 Task: nan
Action: Mouse moved to (430, 557)
Screenshot: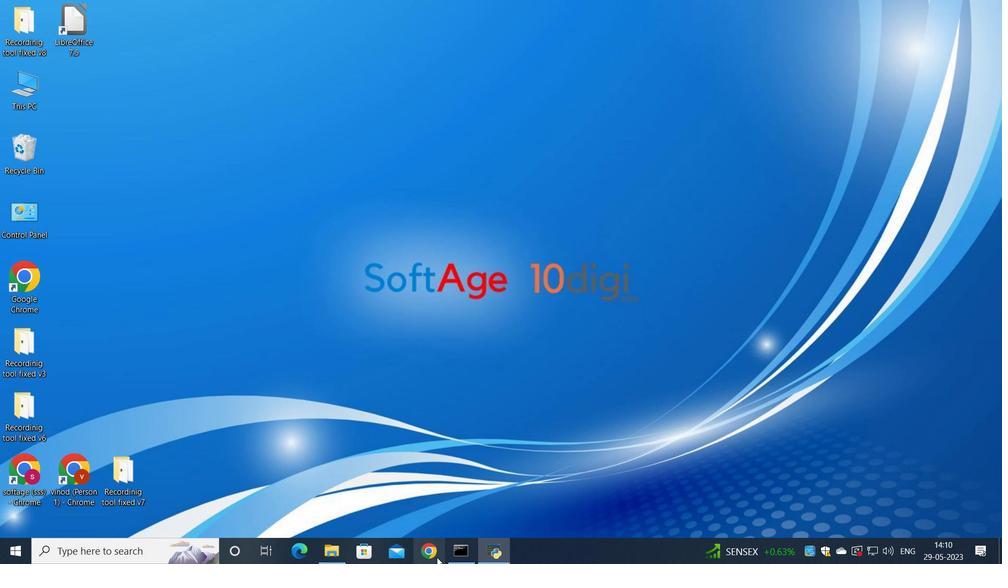 
Action: Mouse pressed left at (430, 557)
Screenshot: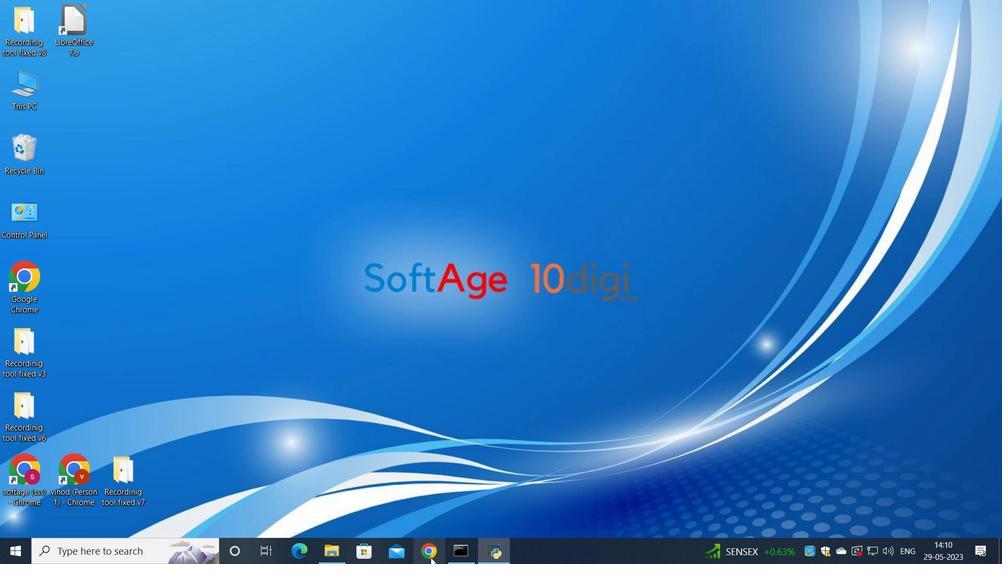 
Action: Mouse moved to (441, 308)
Screenshot: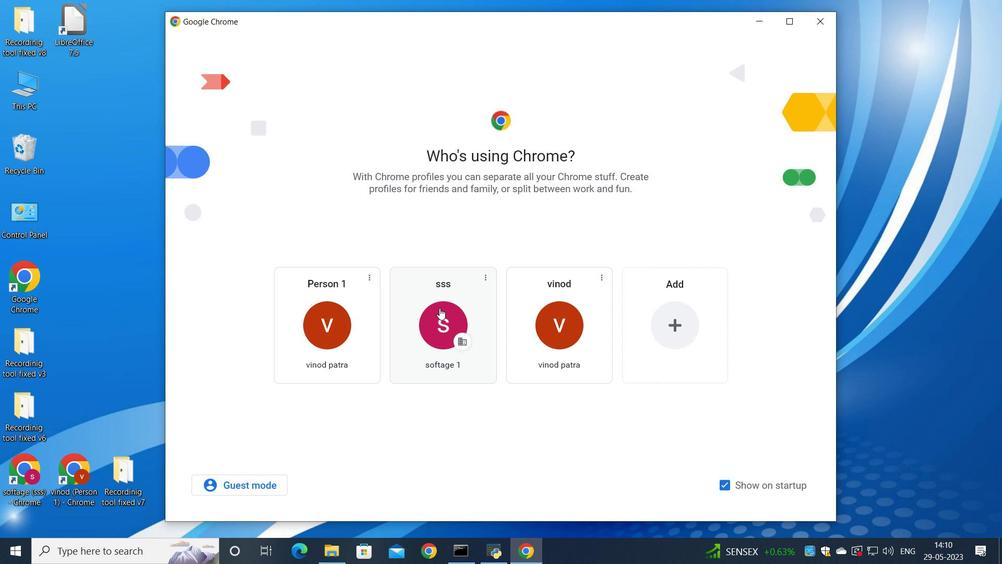 
Action: Mouse pressed left at (441, 308)
Screenshot: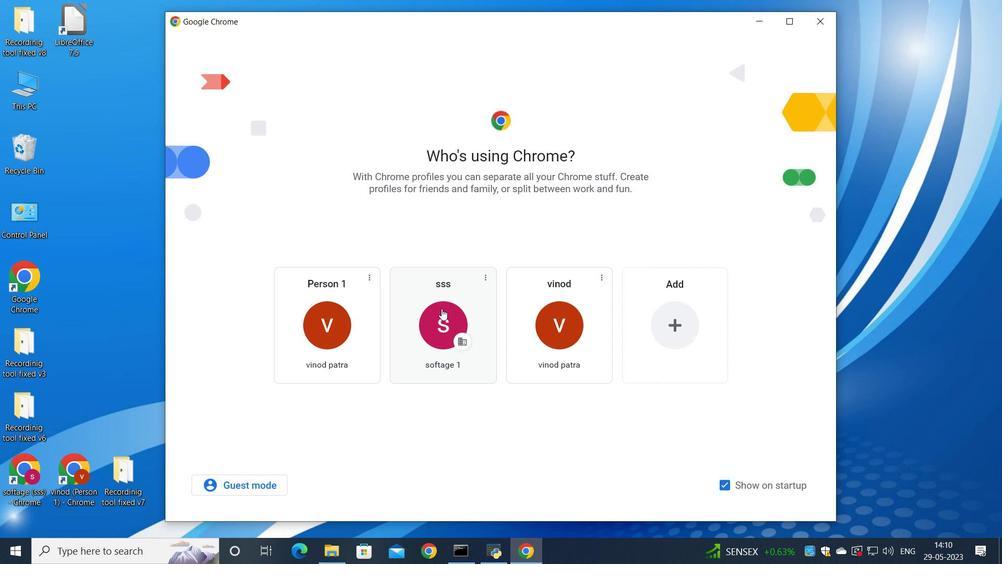 
Action: Mouse moved to (879, 68)
Screenshot: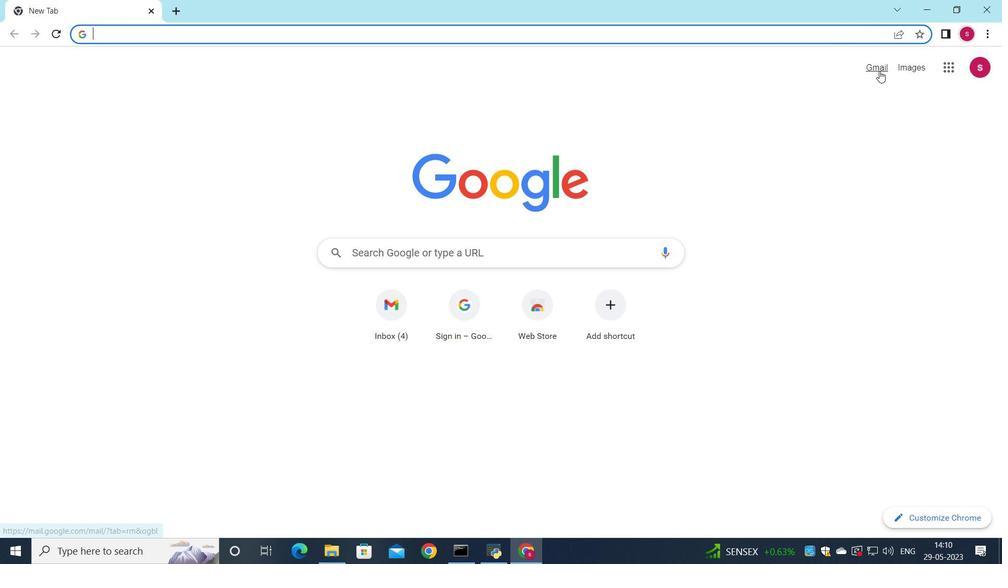 
Action: Mouse pressed left at (879, 68)
Screenshot: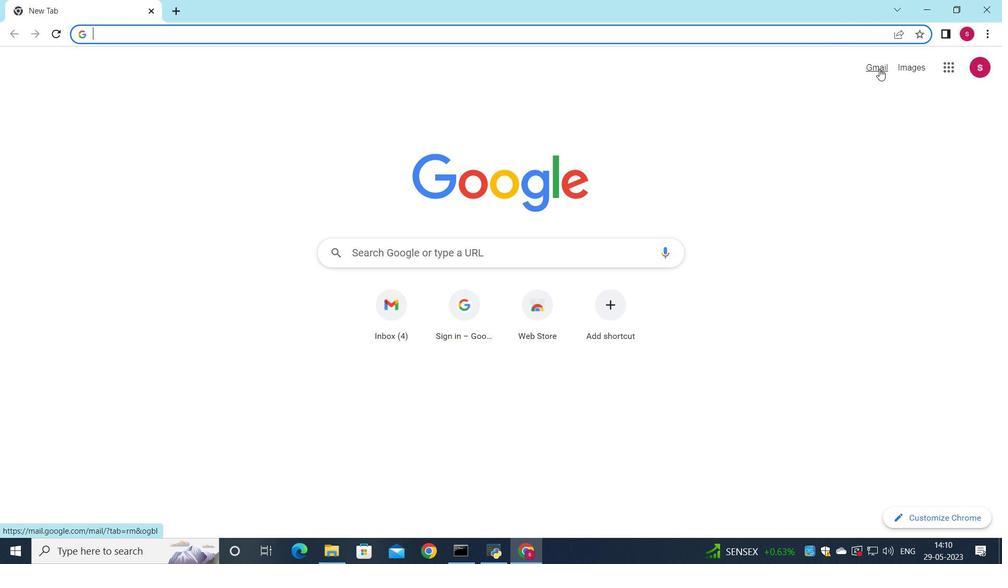 
Action: Mouse moved to (851, 93)
Screenshot: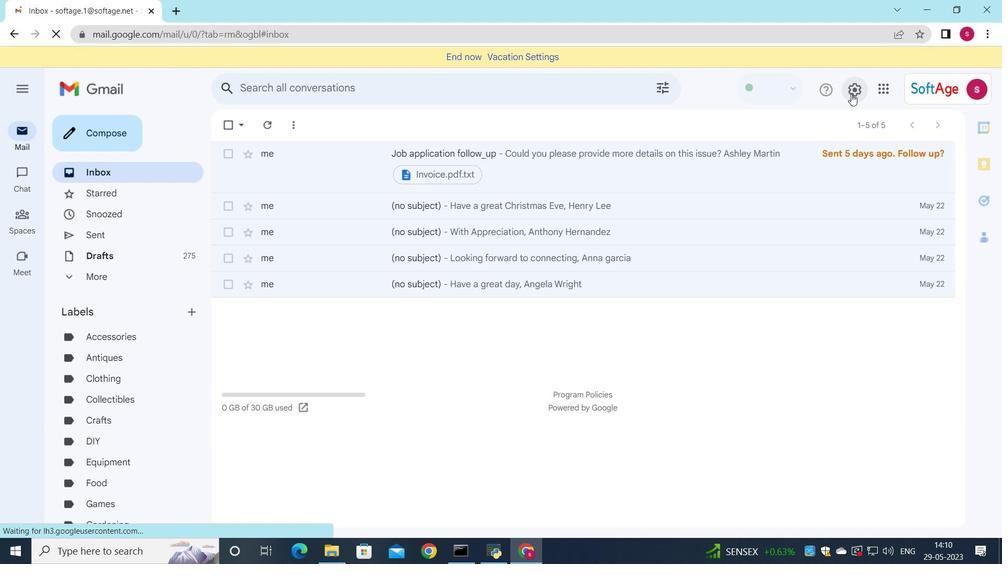 
Action: Mouse pressed left at (851, 93)
Screenshot: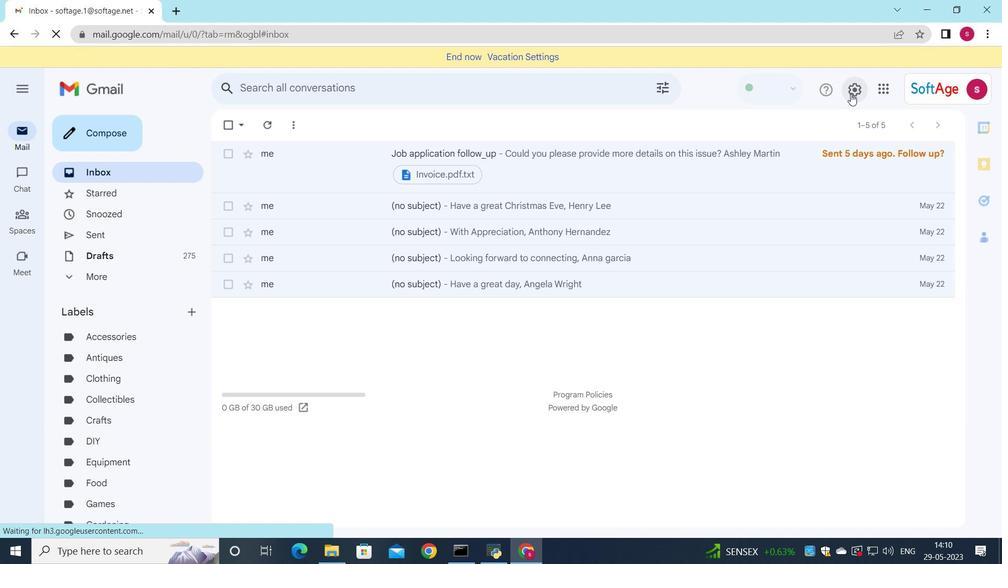 
Action: Mouse moved to (842, 153)
Screenshot: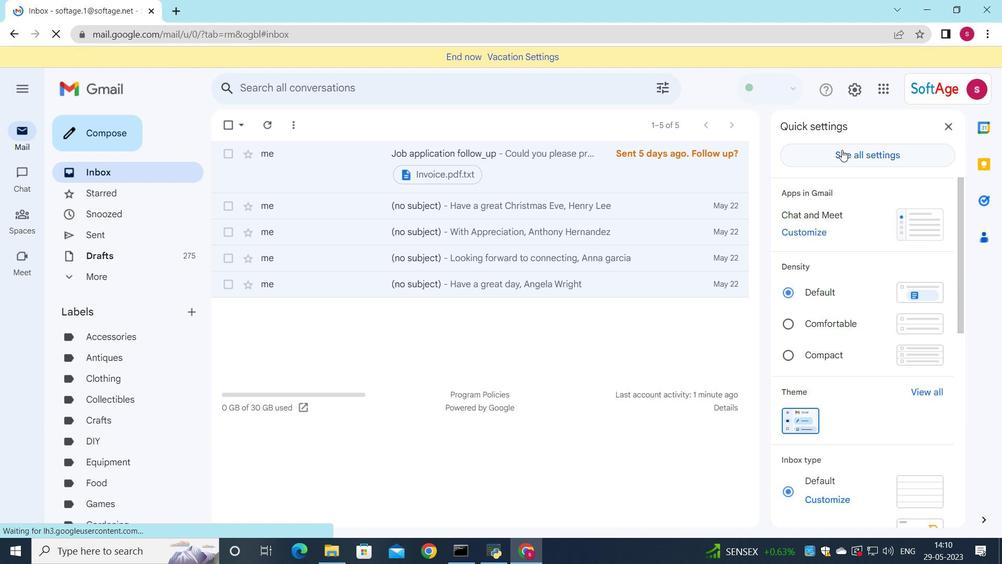 
Action: Mouse pressed left at (842, 153)
Screenshot: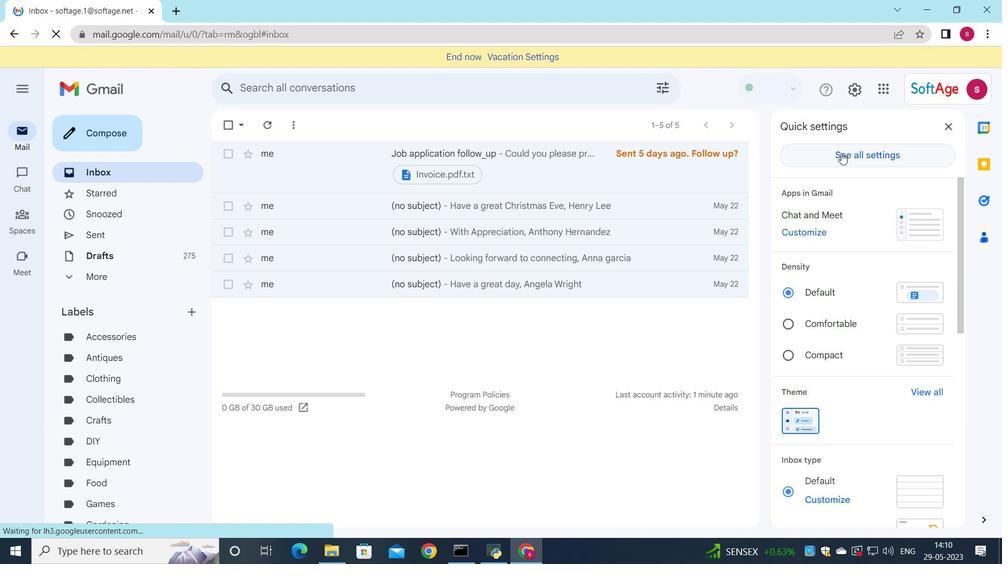 
Action: Mouse moved to (425, 287)
Screenshot: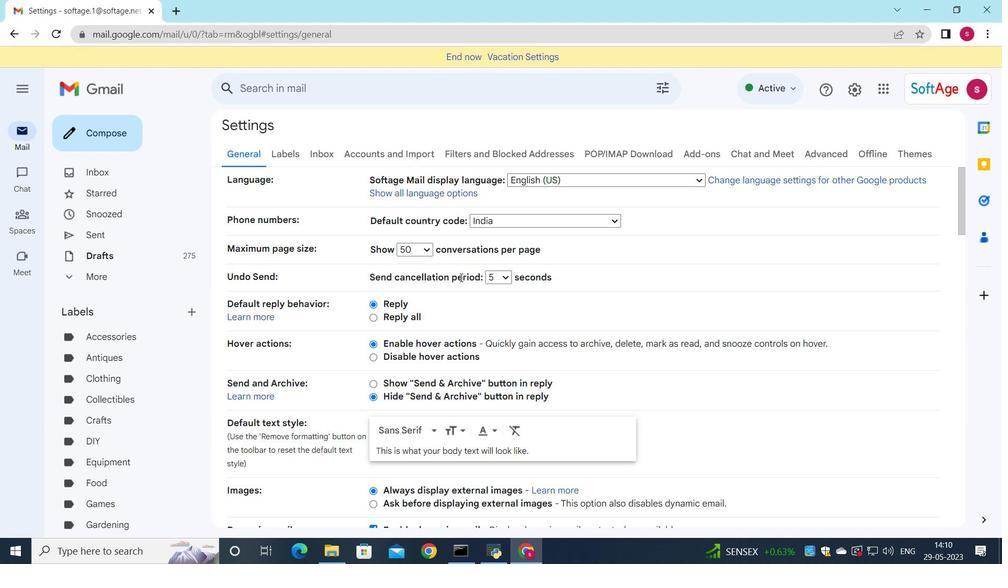 
Action: Mouse scrolled (425, 287) with delta (0, 0)
Screenshot: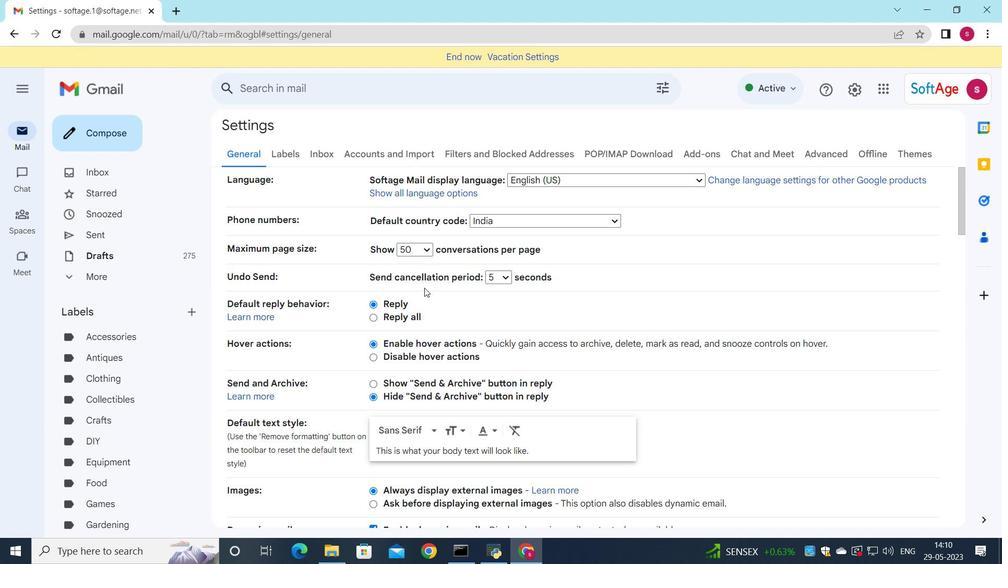 
Action: Mouse scrolled (425, 287) with delta (0, 0)
Screenshot: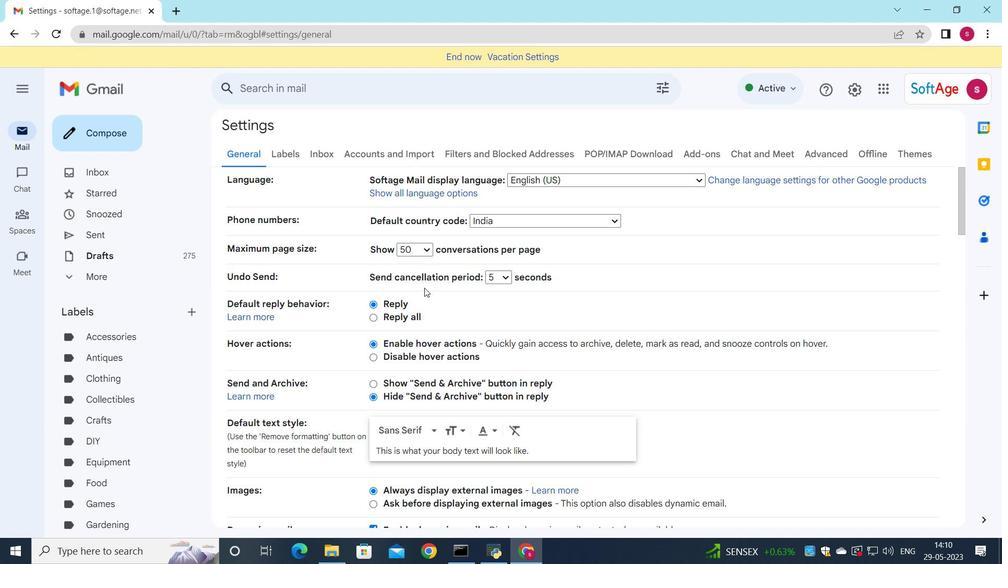 
Action: Mouse scrolled (425, 287) with delta (0, 0)
Screenshot: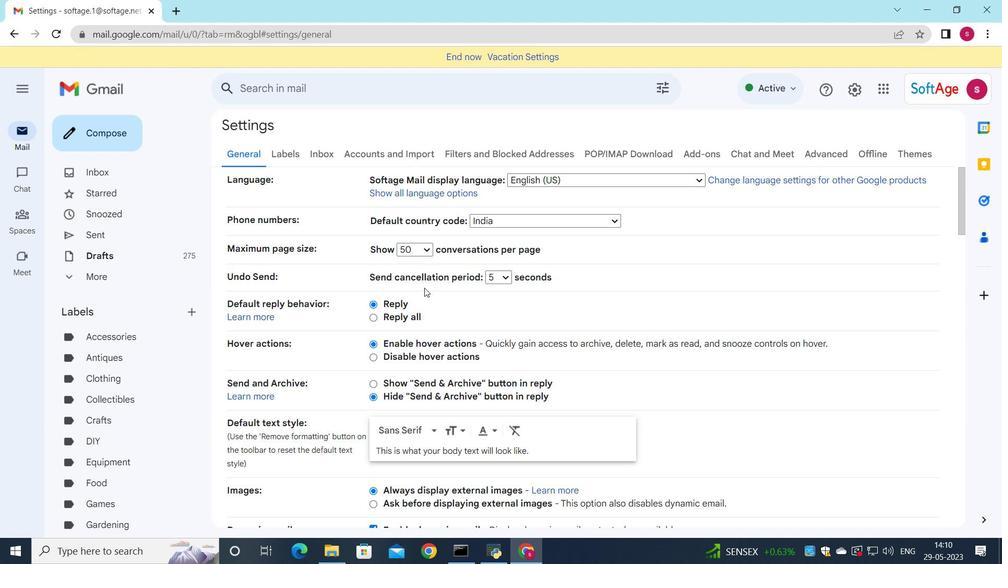 
Action: Mouse scrolled (425, 287) with delta (0, 0)
Screenshot: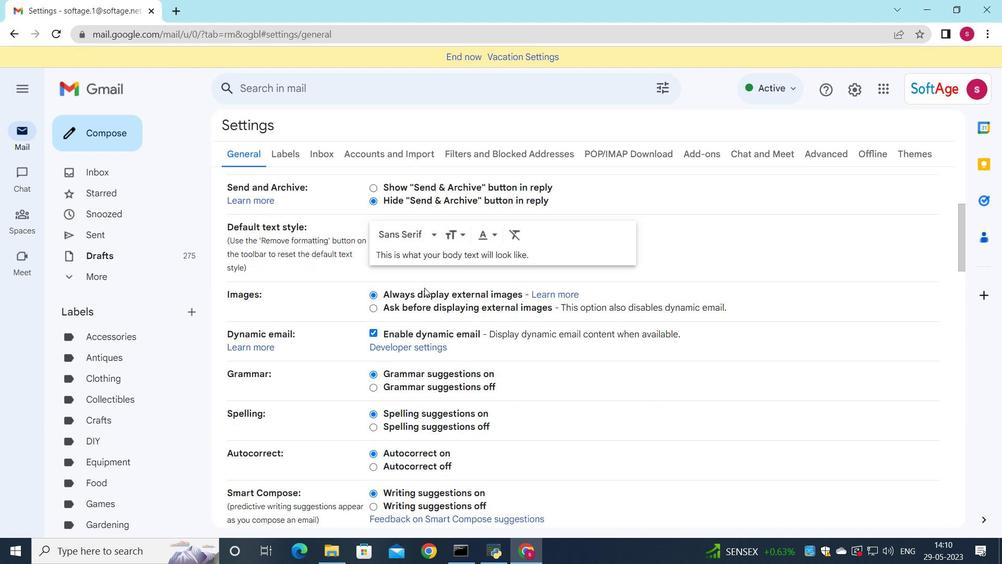 
Action: Mouse scrolled (425, 287) with delta (0, 0)
Screenshot: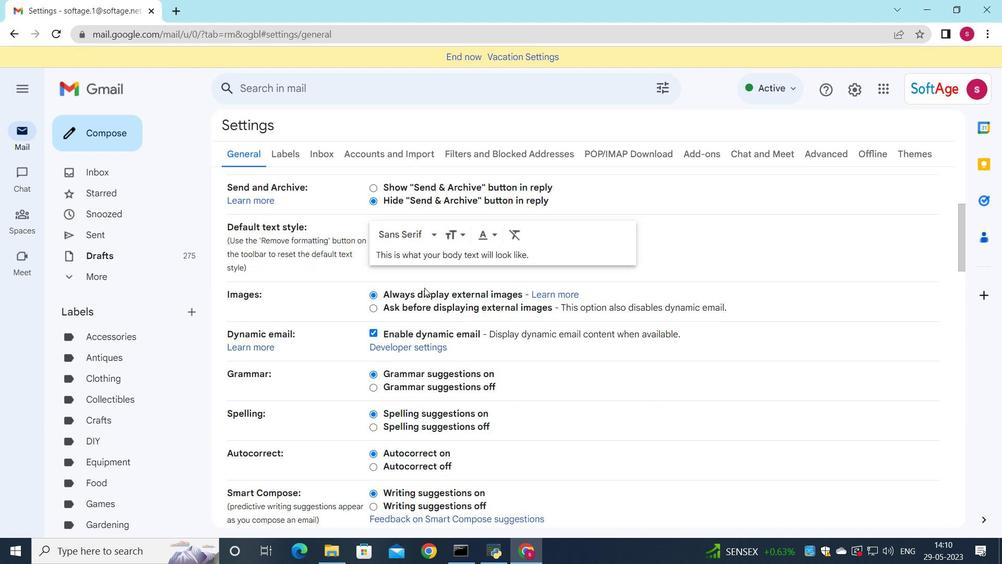 
Action: Mouse scrolled (425, 287) with delta (0, 0)
Screenshot: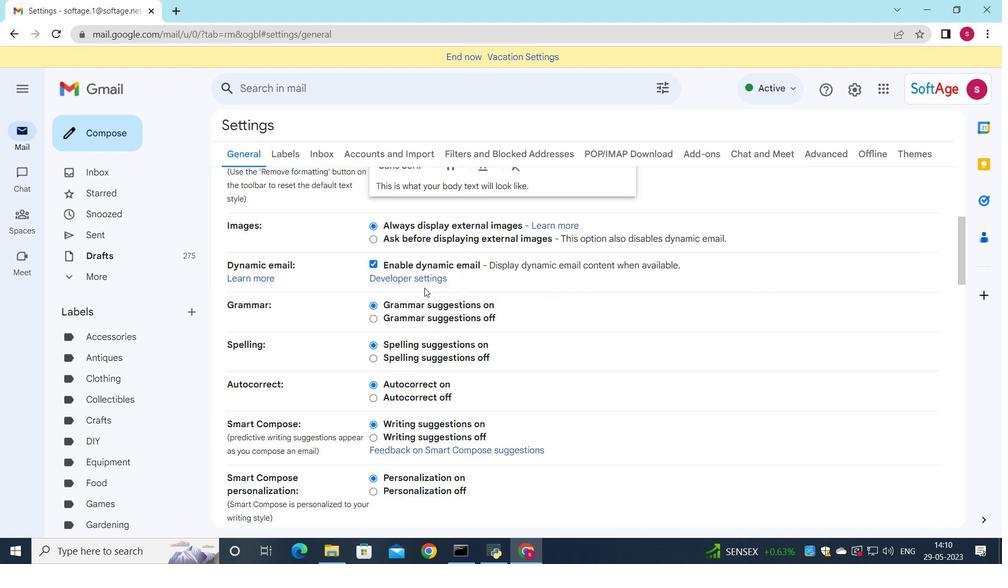 
Action: Mouse scrolled (425, 287) with delta (0, 0)
Screenshot: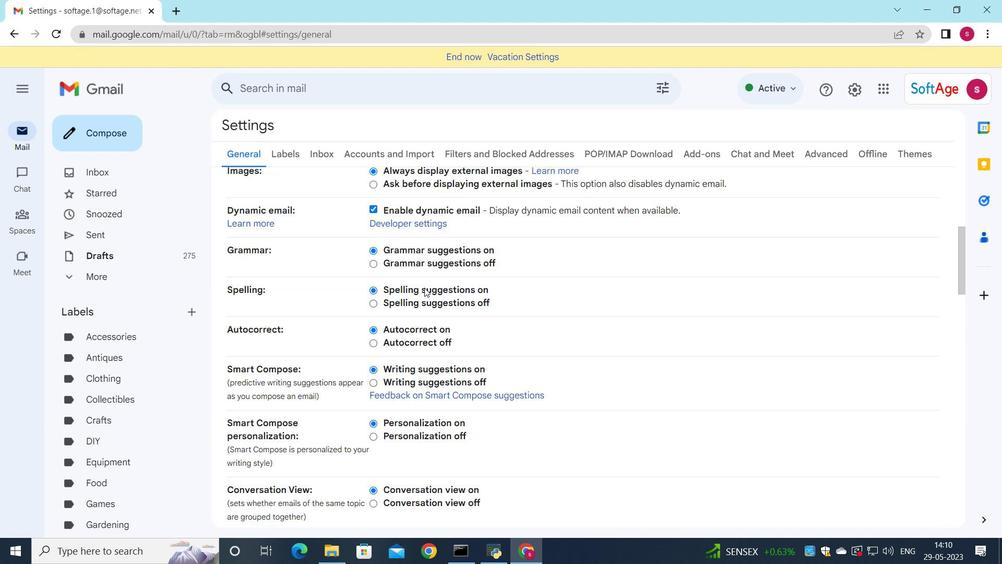 
Action: Mouse scrolled (425, 287) with delta (0, 0)
Screenshot: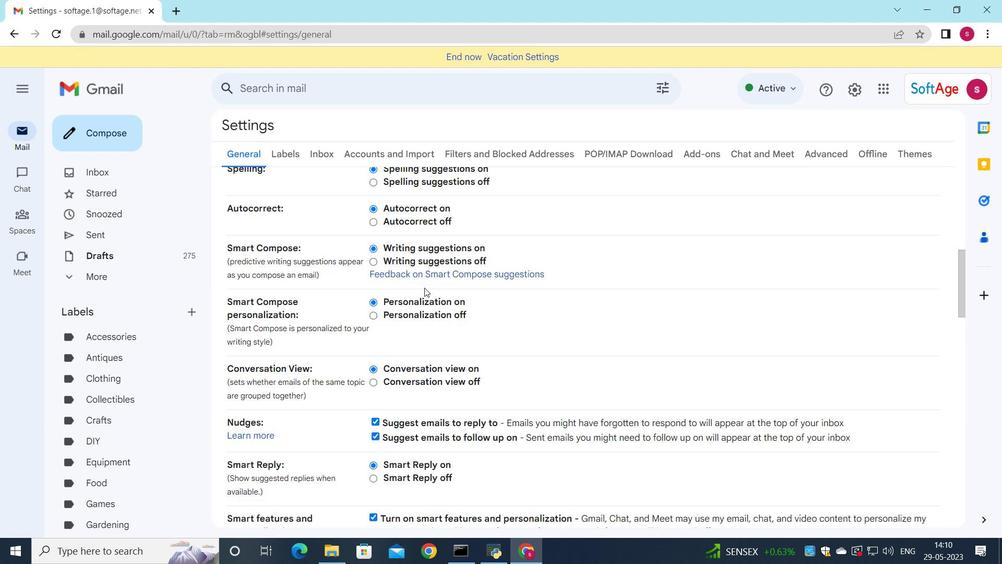 
Action: Mouse scrolled (425, 287) with delta (0, 0)
Screenshot: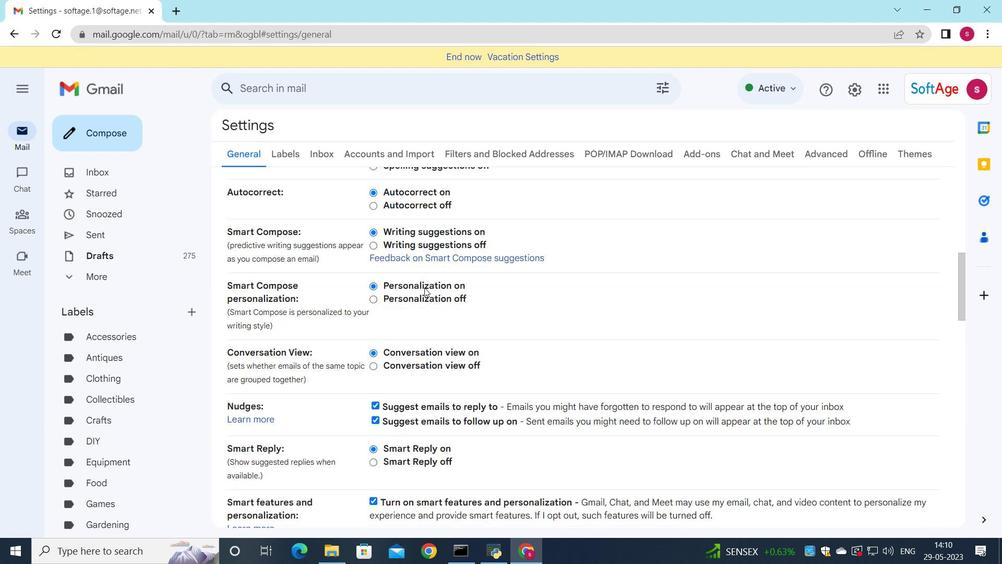
Action: Mouse scrolled (425, 287) with delta (0, 0)
Screenshot: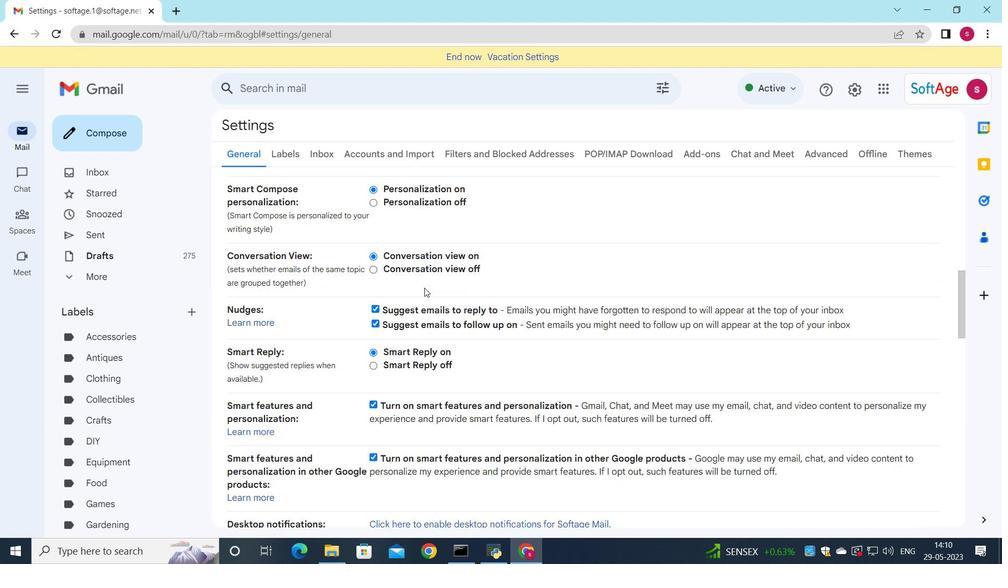 
Action: Mouse scrolled (425, 287) with delta (0, 0)
Screenshot: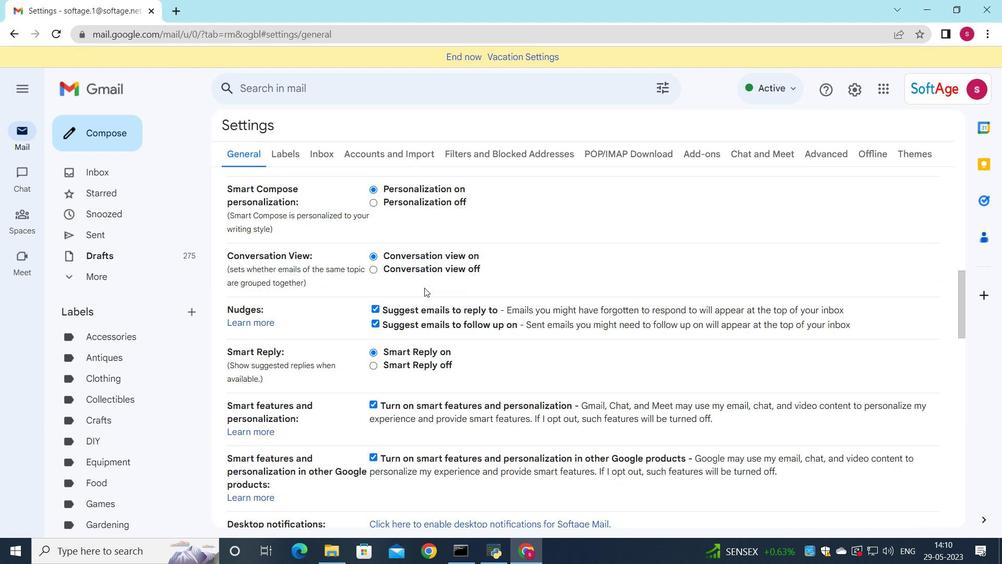 
Action: Mouse scrolled (425, 287) with delta (0, 0)
Screenshot: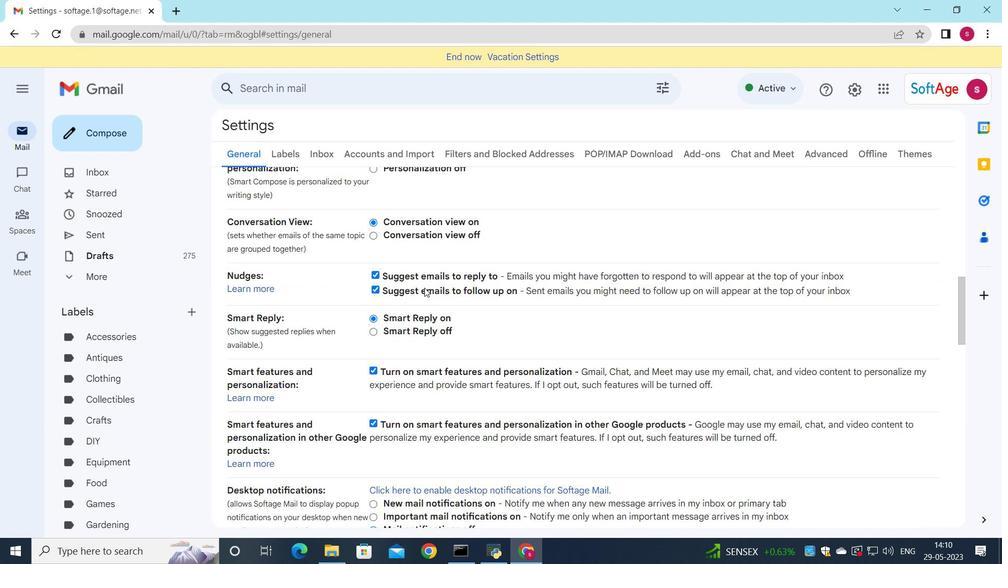 
Action: Mouse scrolled (425, 287) with delta (0, 0)
Screenshot: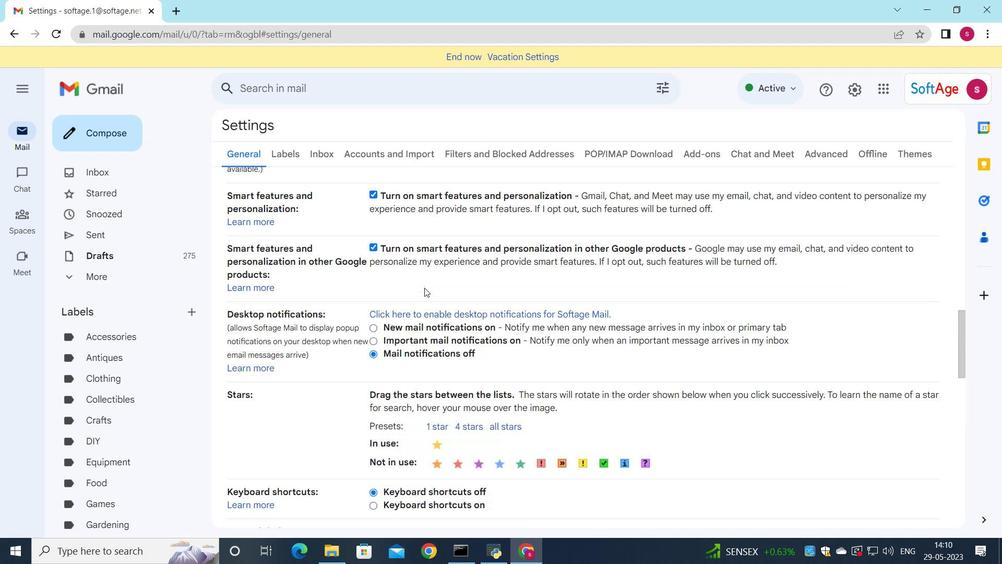 
Action: Mouse scrolled (425, 287) with delta (0, 0)
Screenshot: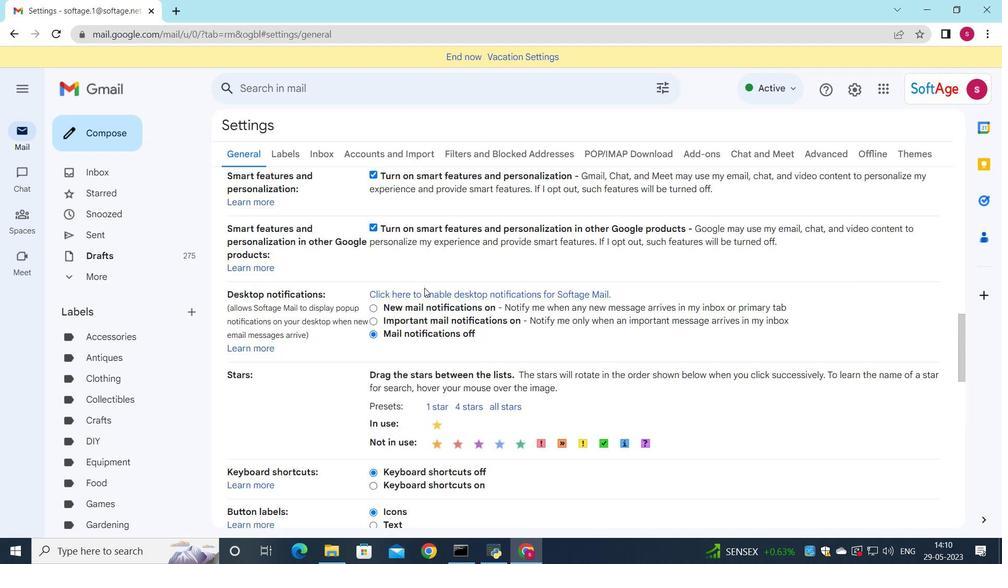 
Action: Mouse scrolled (425, 287) with delta (0, 0)
Screenshot: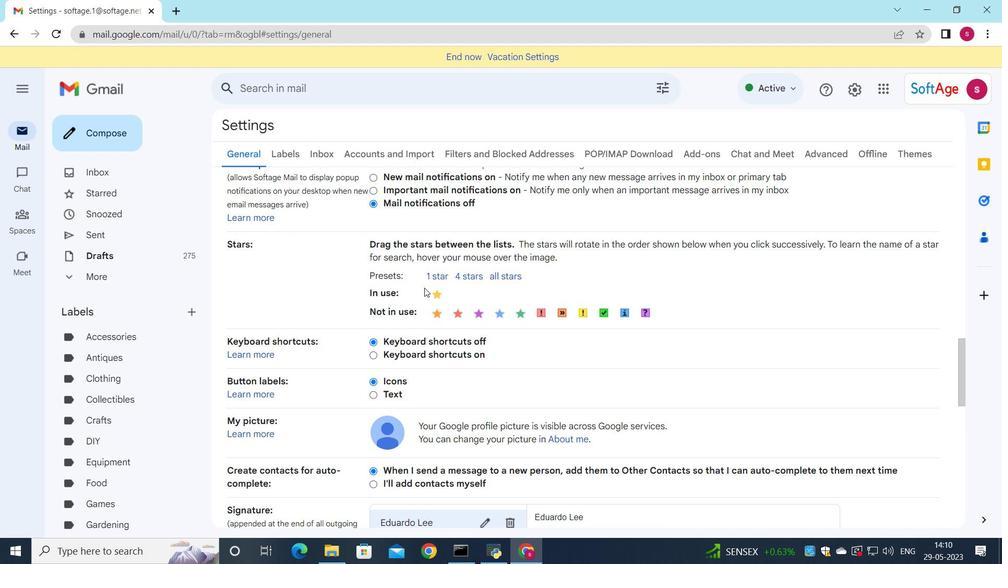 
Action: Mouse scrolled (425, 287) with delta (0, 0)
Screenshot: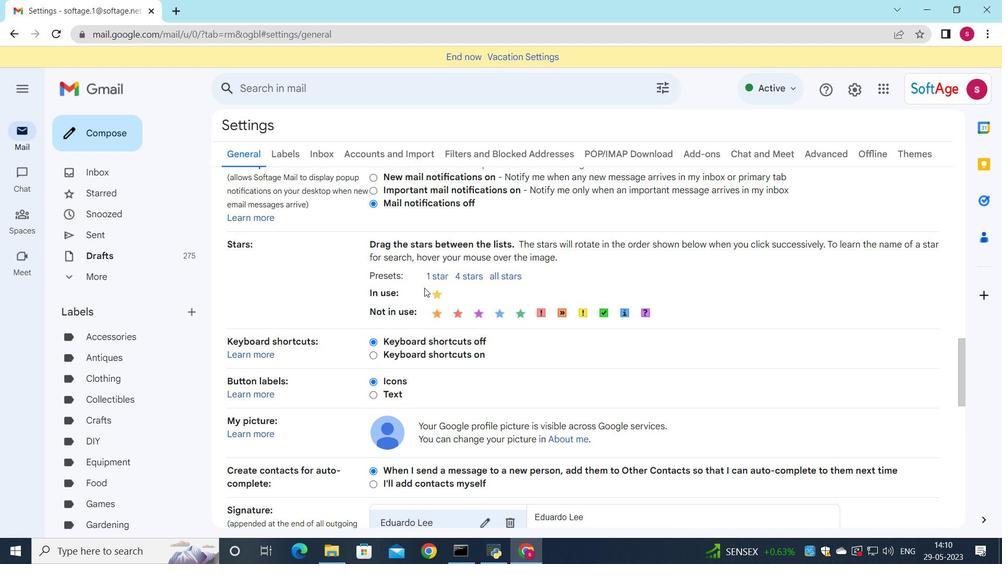 
Action: Mouse scrolled (425, 287) with delta (0, 0)
Screenshot: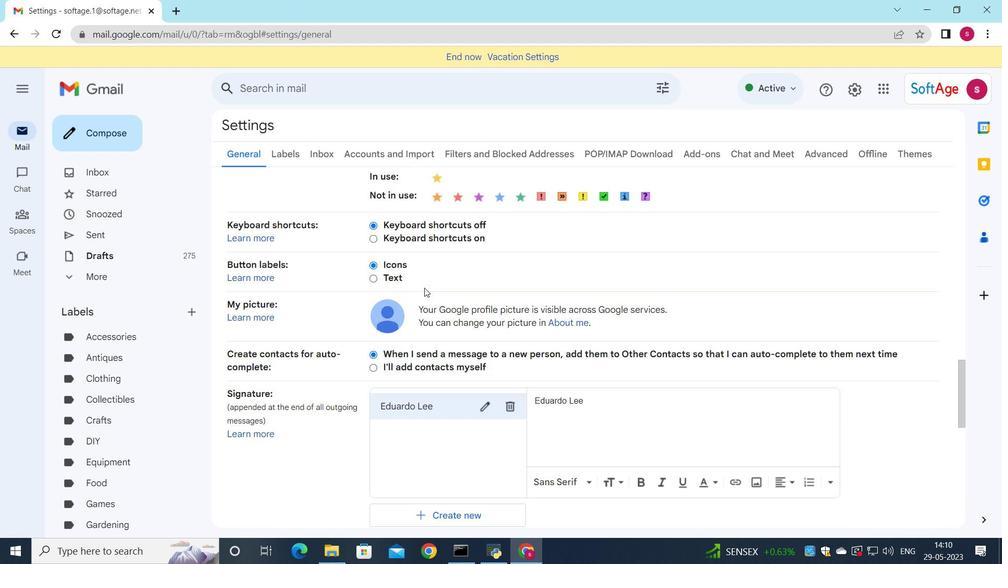 
Action: Mouse scrolled (425, 287) with delta (0, 0)
Screenshot: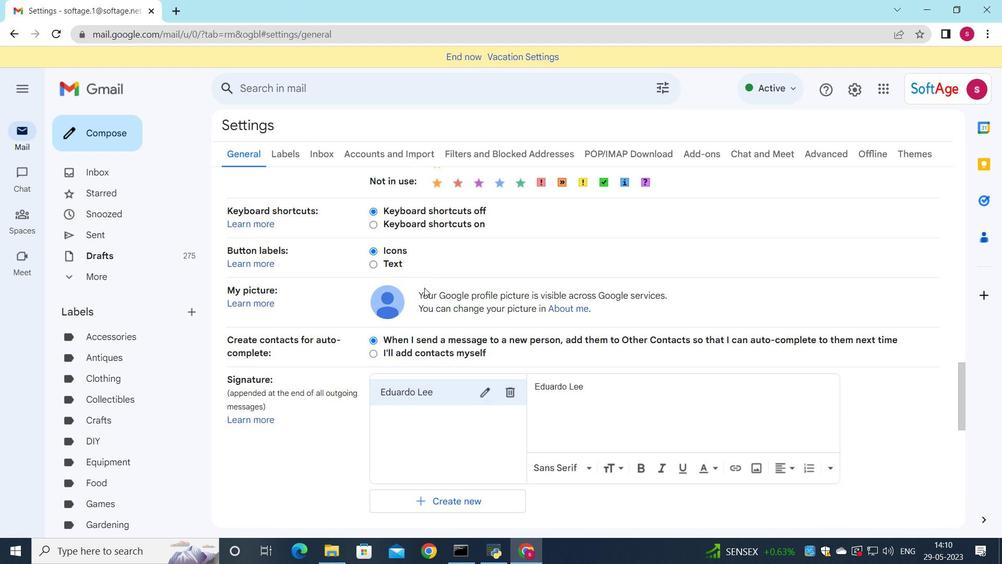 
Action: Mouse scrolled (425, 287) with delta (0, 0)
Screenshot: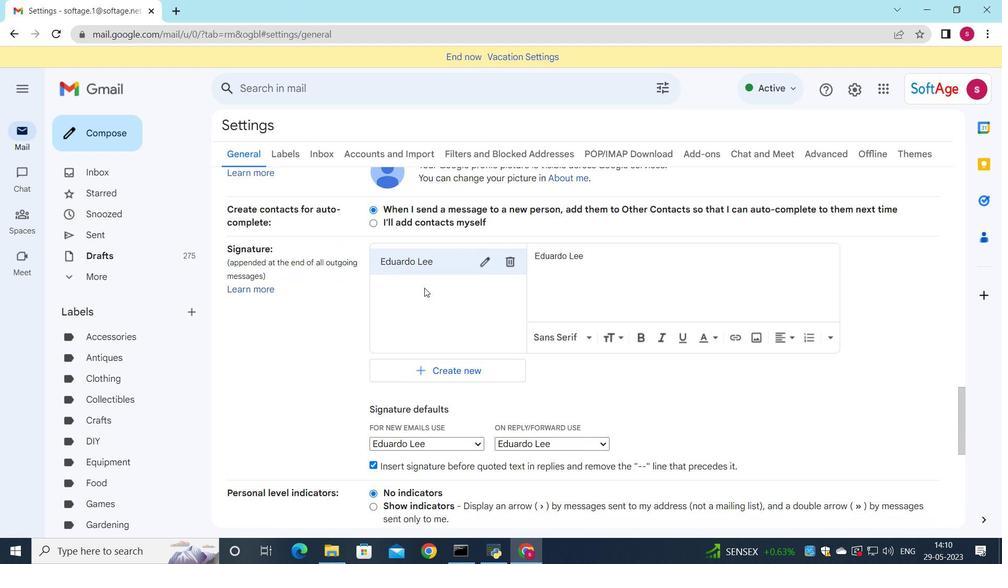 
Action: Mouse moved to (512, 187)
Screenshot: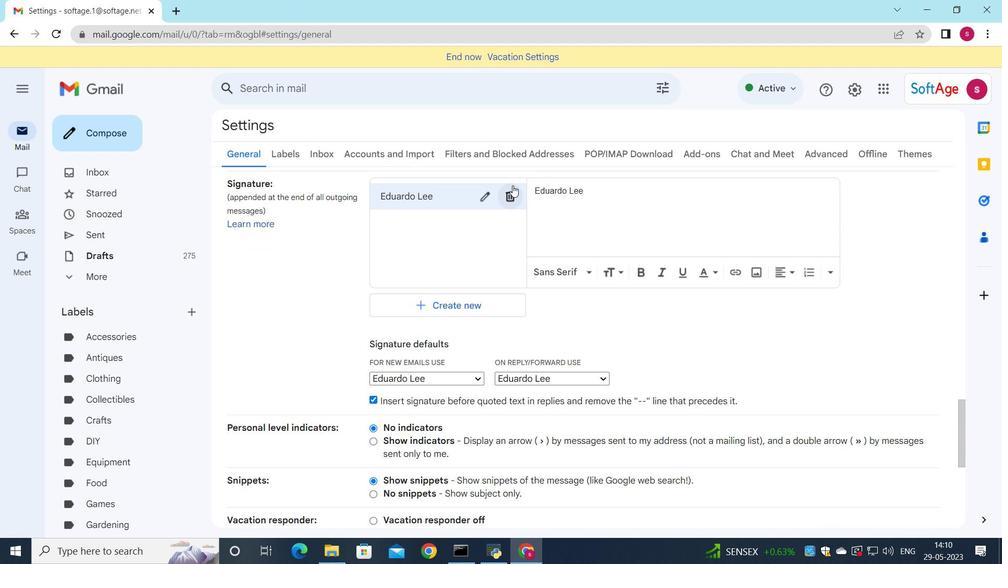 
Action: Mouse pressed left at (512, 187)
Screenshot: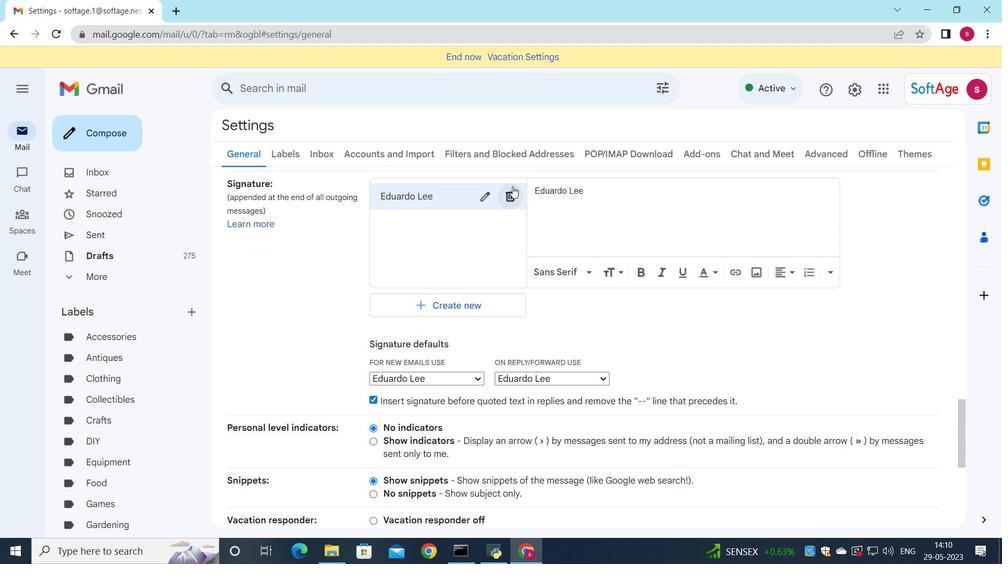 
Action: Mouse moved to (603, 317)
Screenshot: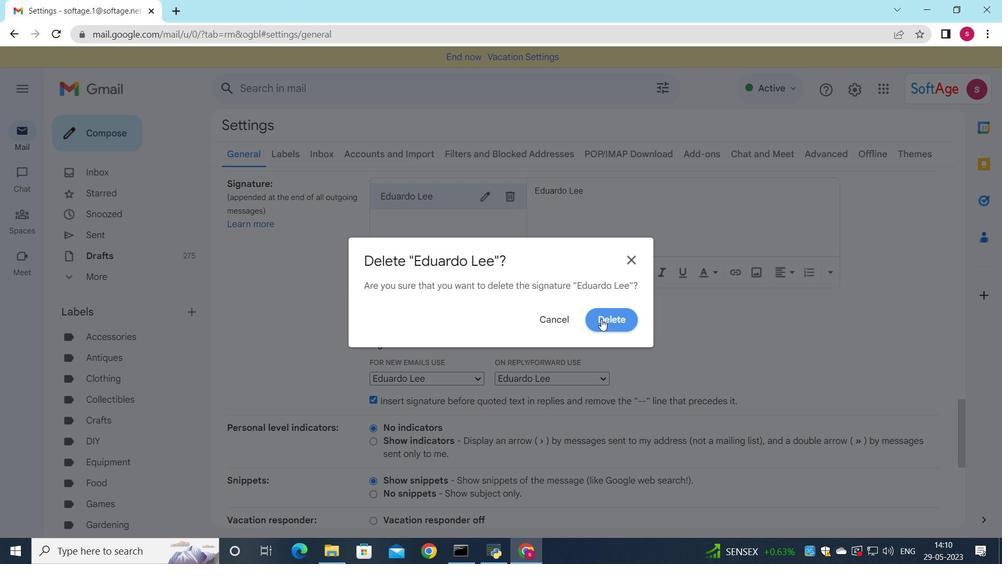 
Action: Mouse pressed left at (603, 317)
Screenshot: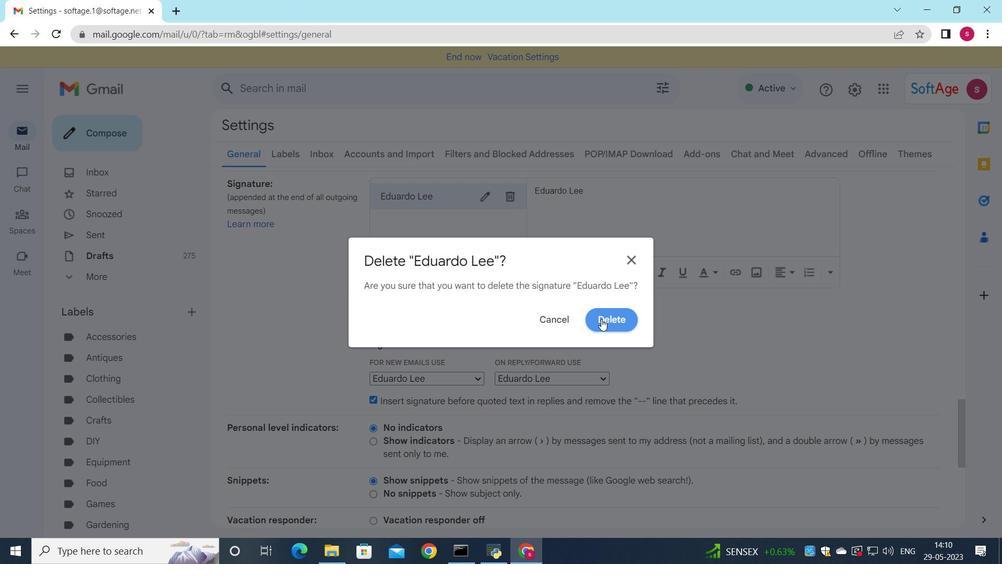 
Action: Mouse moved to (413, 209)
Screenshot: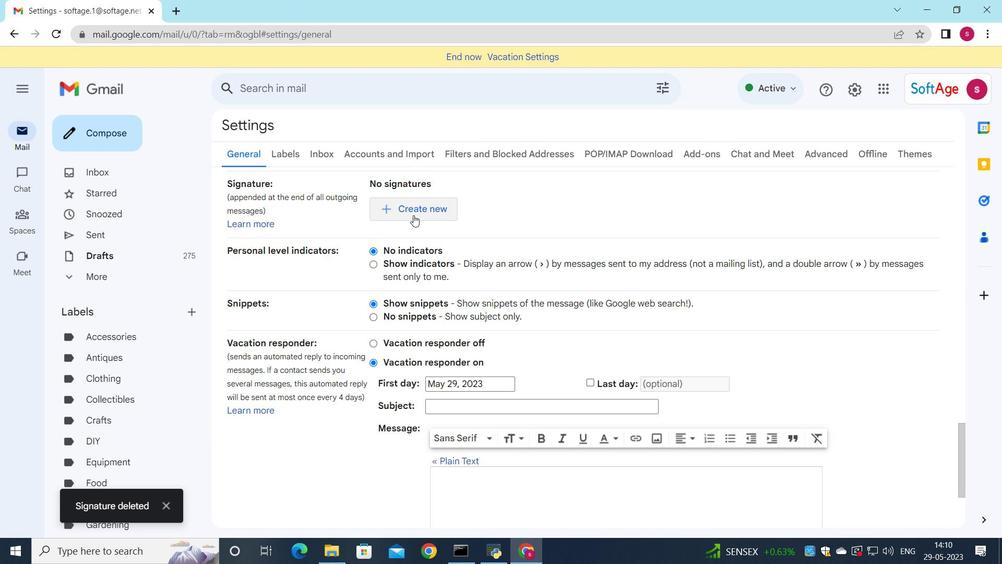
Action: Mouse pressed left at (413, 209)
Screenshot: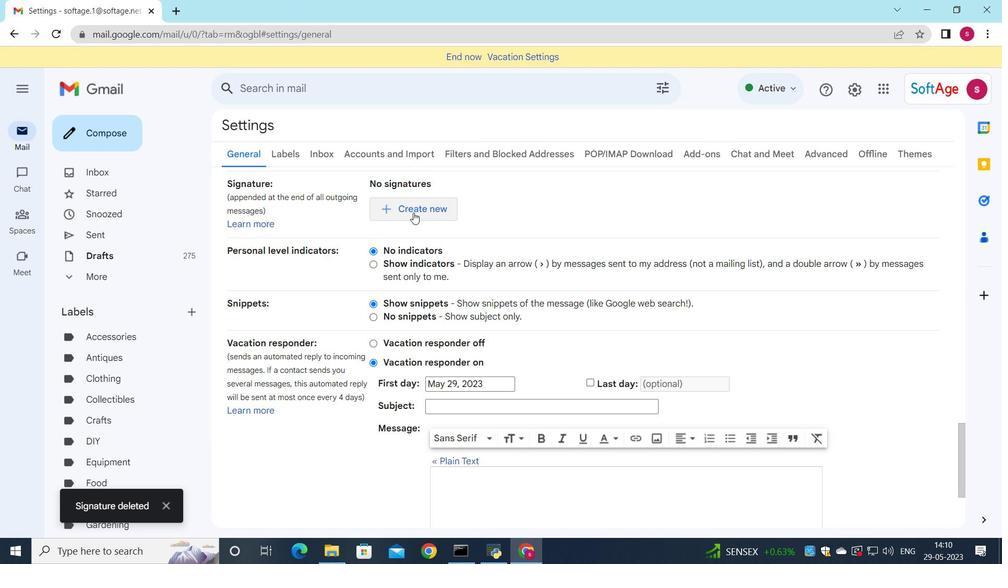 
Action: Mouse moved to (703, 215)
Screenshot: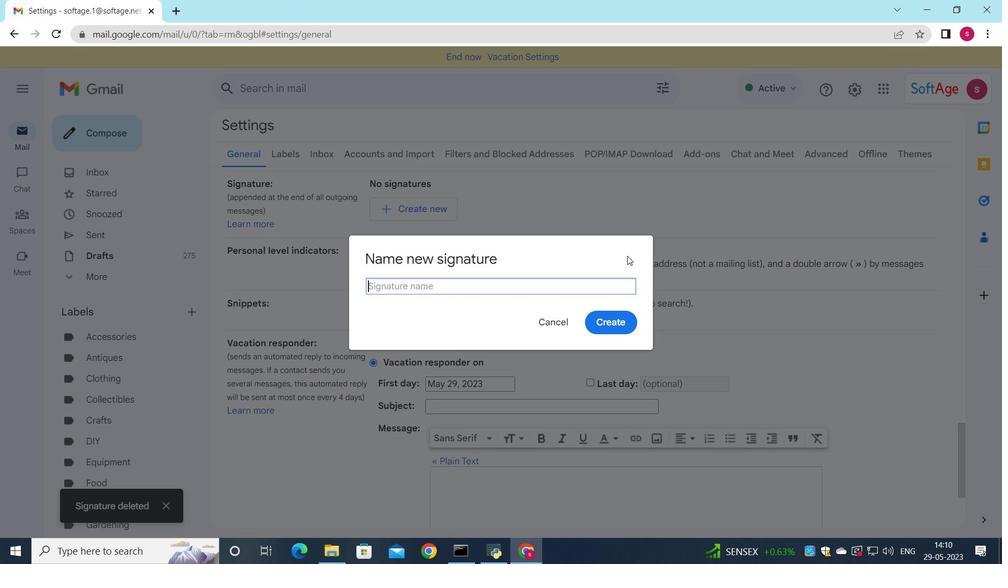 
Action: Key pressed <Key.shift>Edward<Key.space><Key.shift>Wright
Screenshot: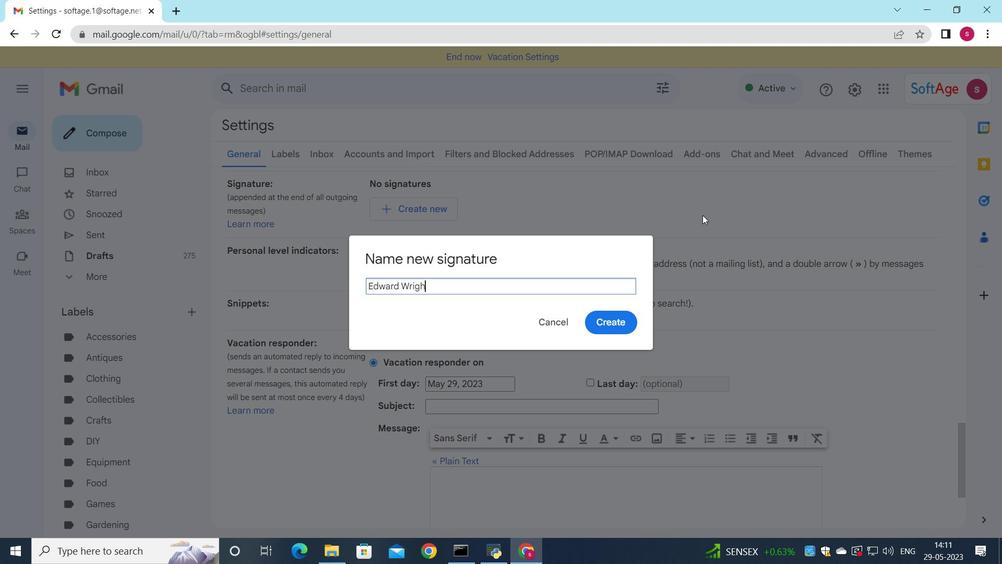 
Action: Mouse moved to (626, 315)
Screenshot: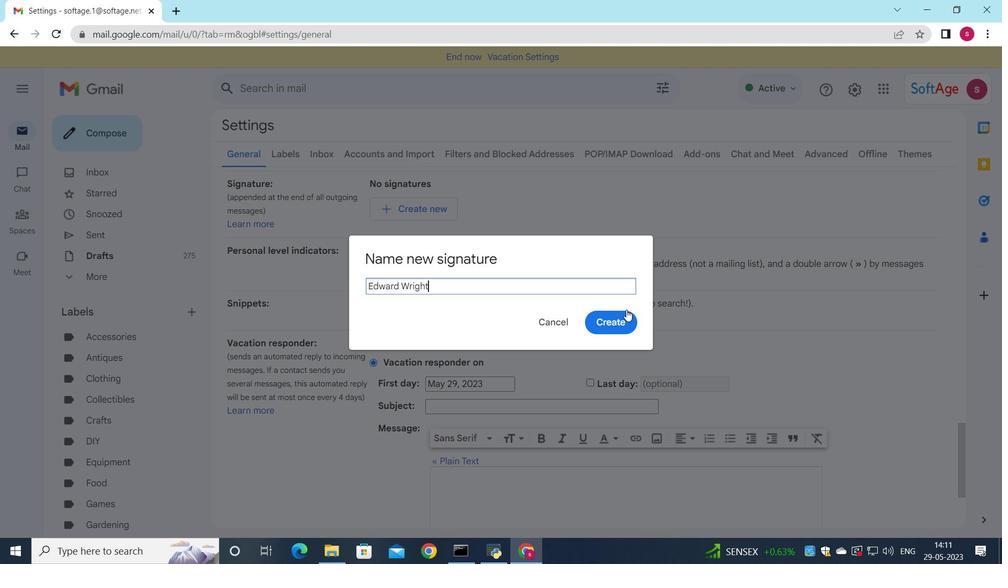 
Action: Mouse pressed left at (626, 315)
Screenshot: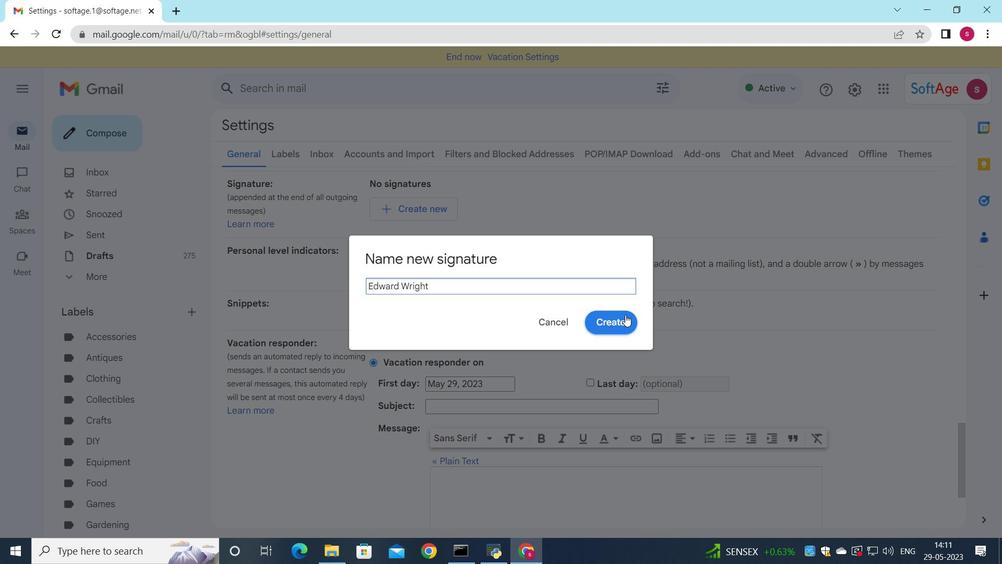 
Action: Mouse moved to (657, 236)
Screenshot: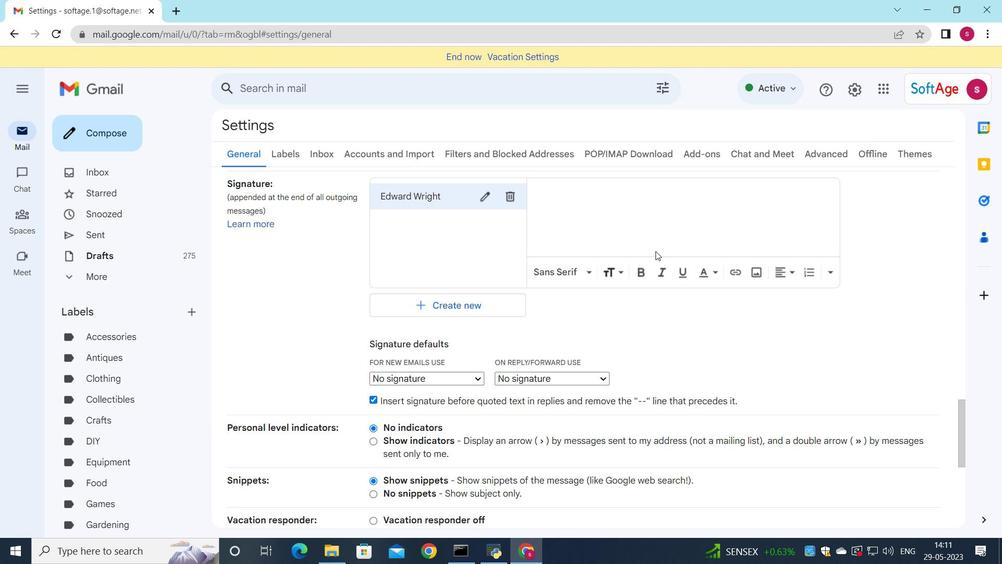 
Action: Mouse pressed left at (657, 236)
Screenshot: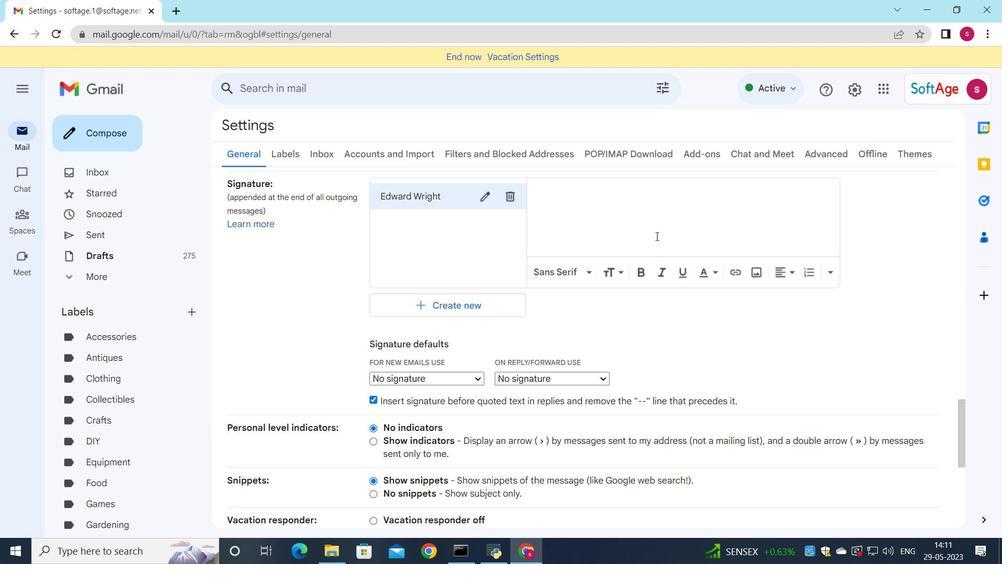 
Action: Key pressed <Key.shift>Edward<Key.space><Key.shift>Wrighr<Key.backspace>t
Screenshot: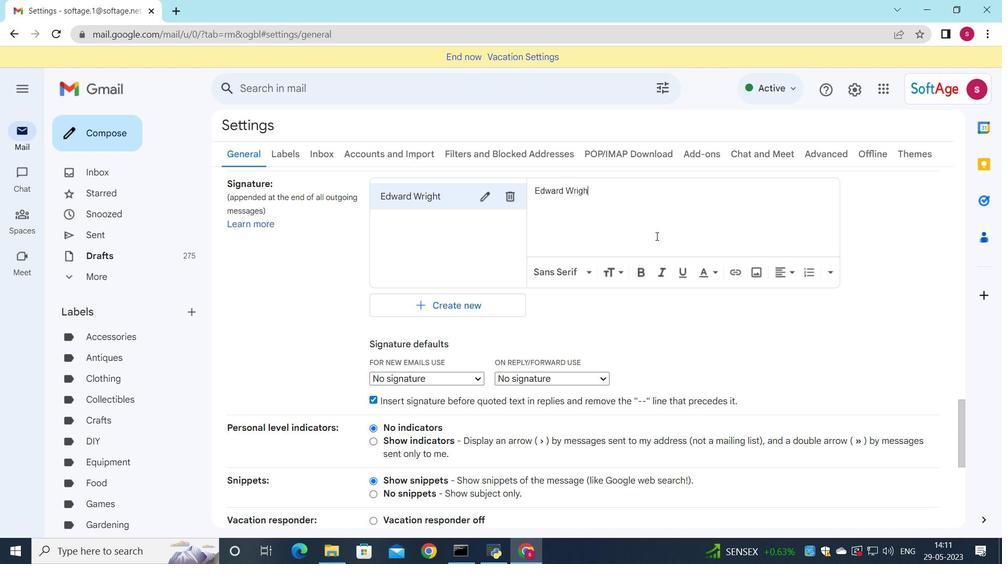 
Action: Mouse moved to (479, 375)
Screenshot: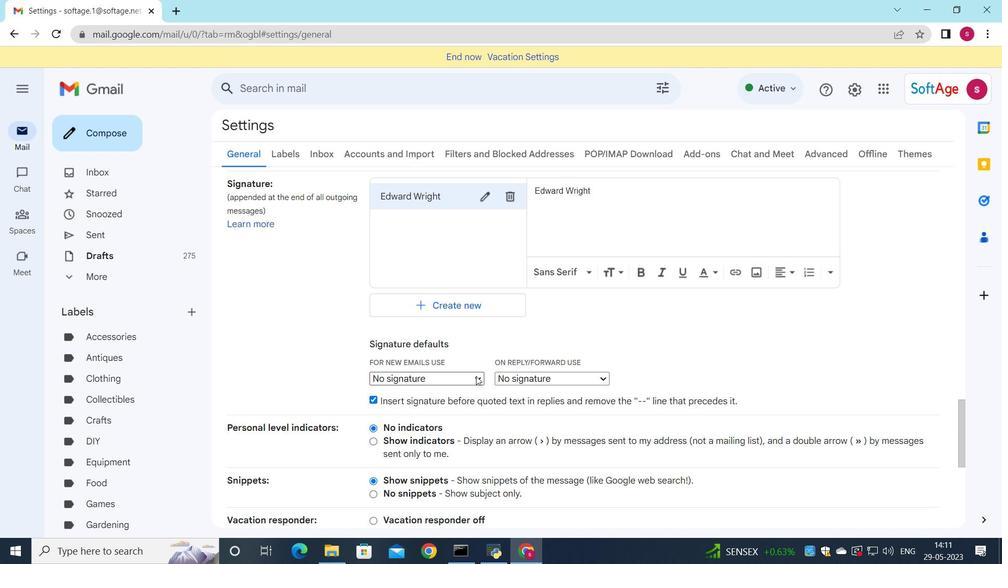 
Action: Mouse pressed left at (479, 375)
Screenshot: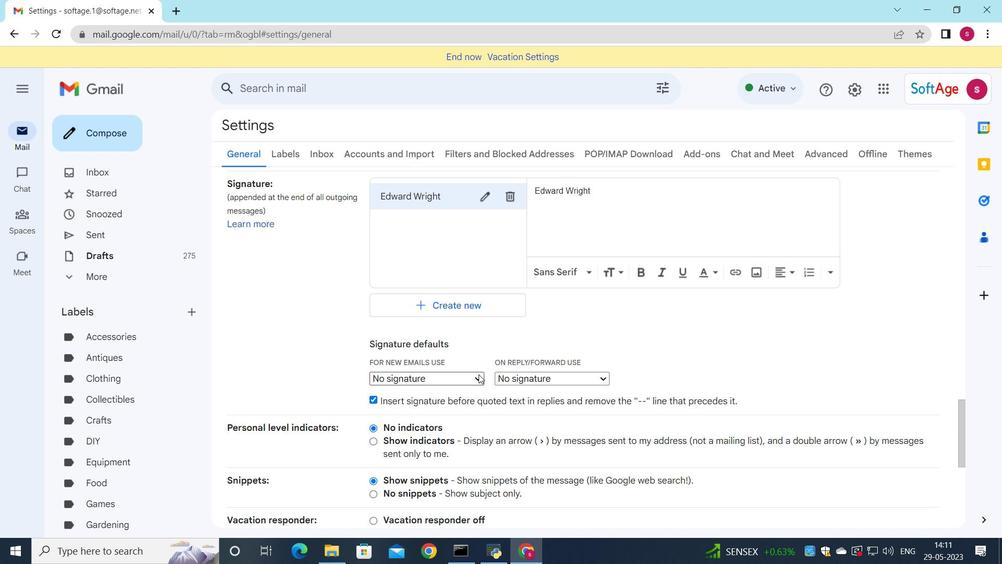 
Action: Mouse moved to (439, 408)
Screenshot: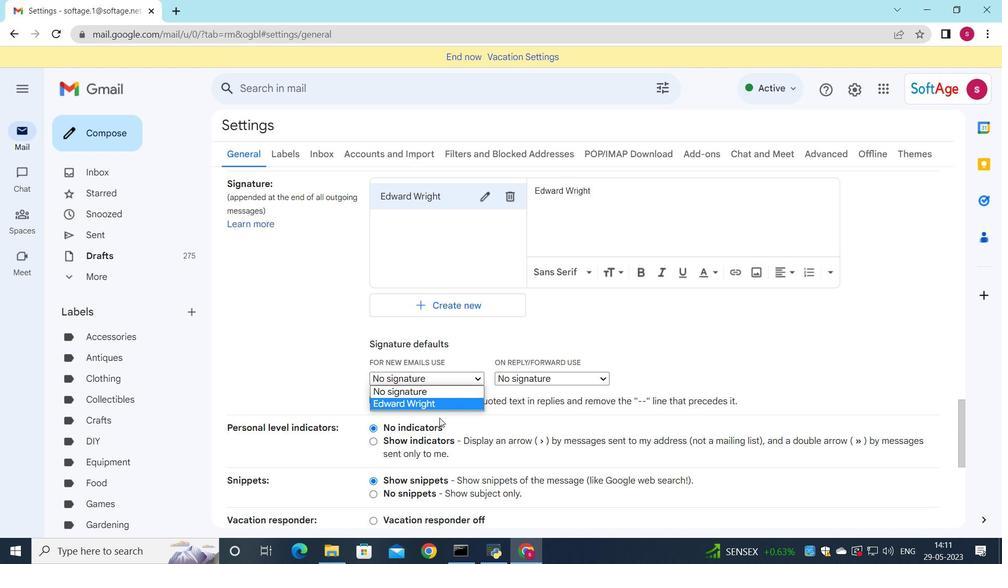 
Action: Mouse pressed left at (439, 408)
Screenshot: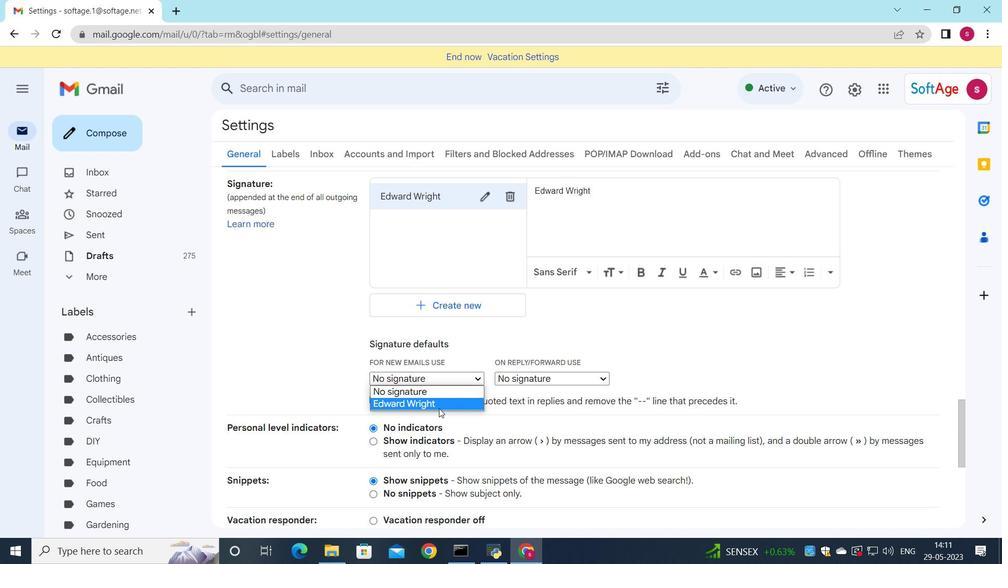 
Action: Mouse moved to (558, 378)
Screenshot: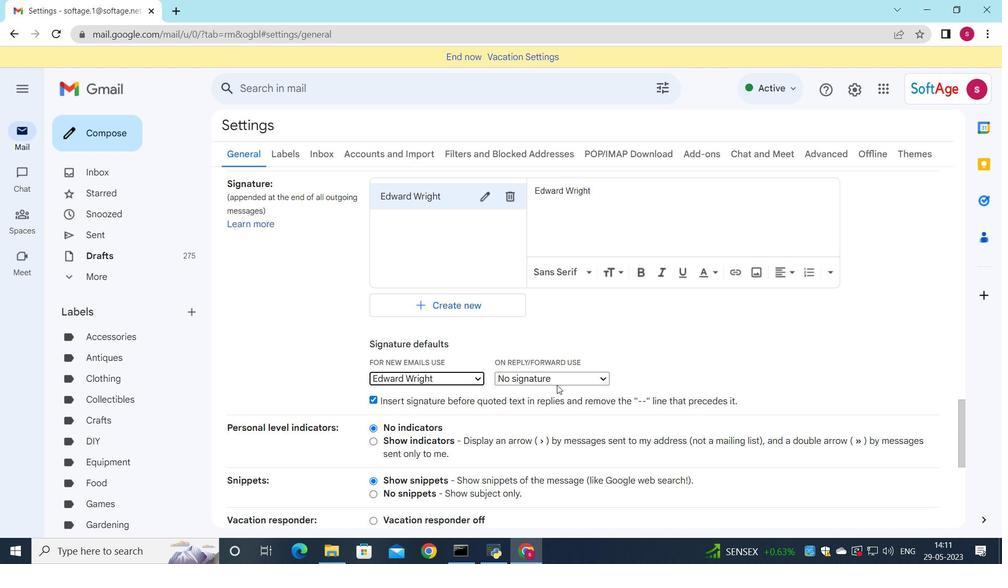 
Action: Mouse pressed left at (558, 378)
Screenshot: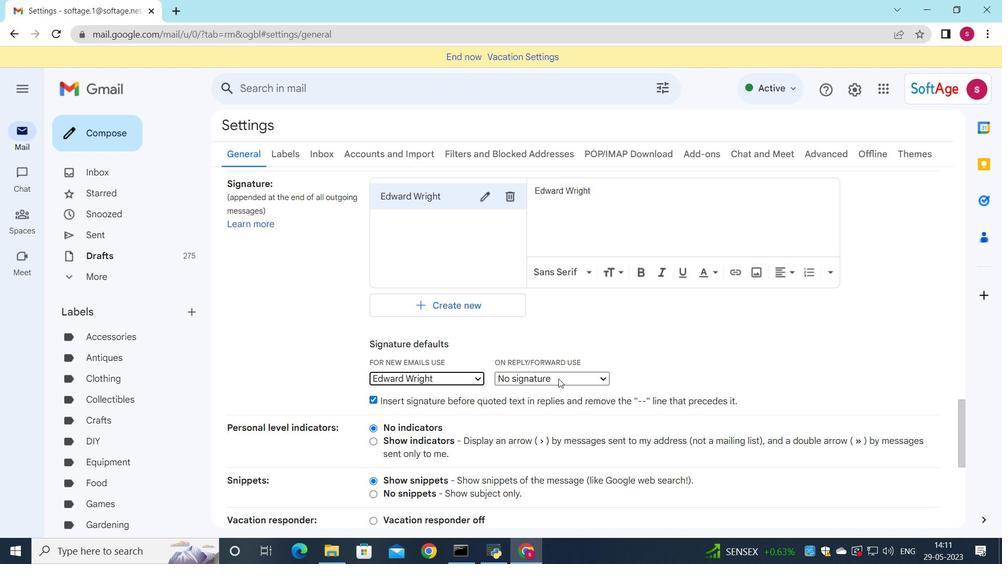 
Action: Mouse moved to (540, 406)
Screenshot: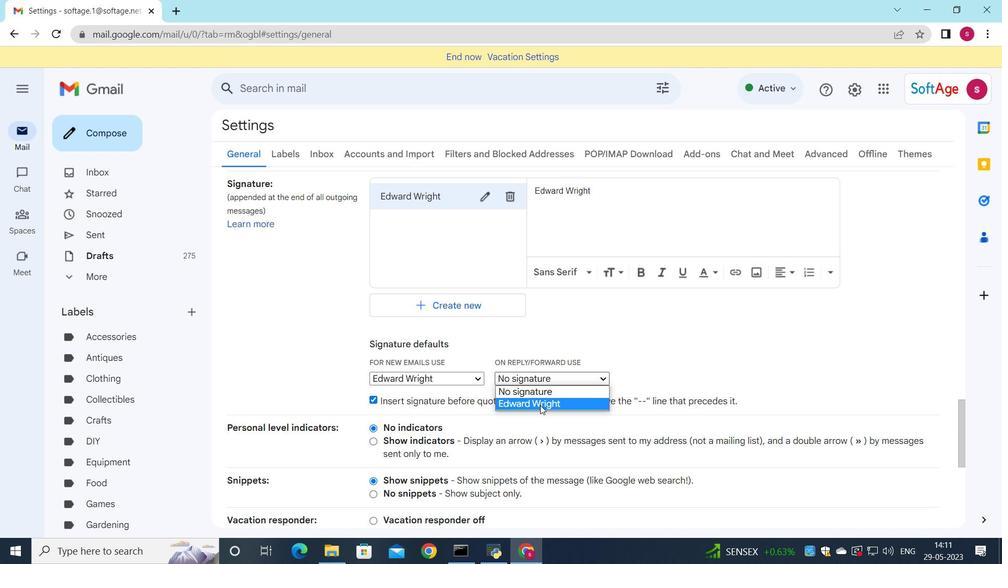 
Action: Mouse pressed left at (540, 406)
Screenshot: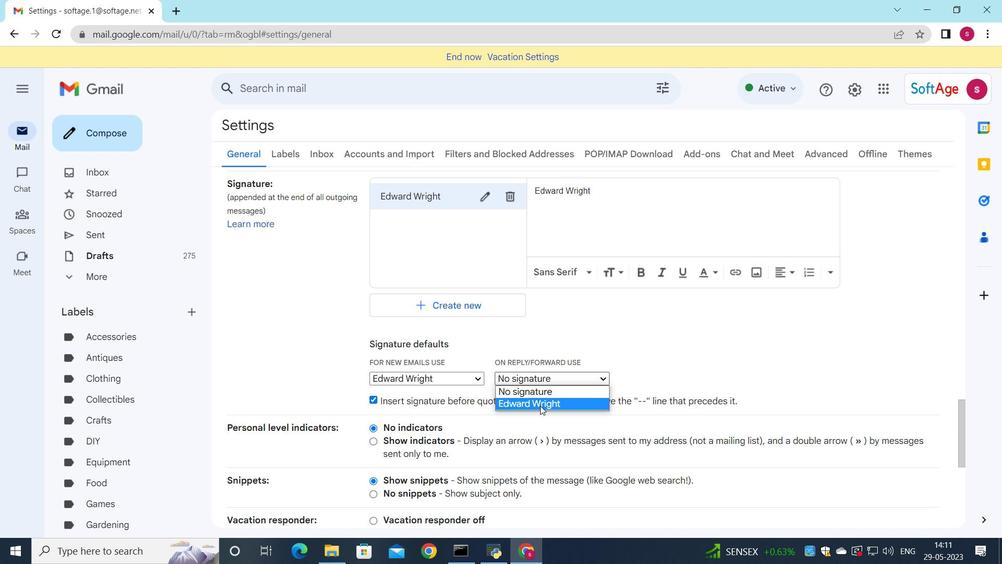 
Action: Mouse moved to (469, 384)
Screenshot: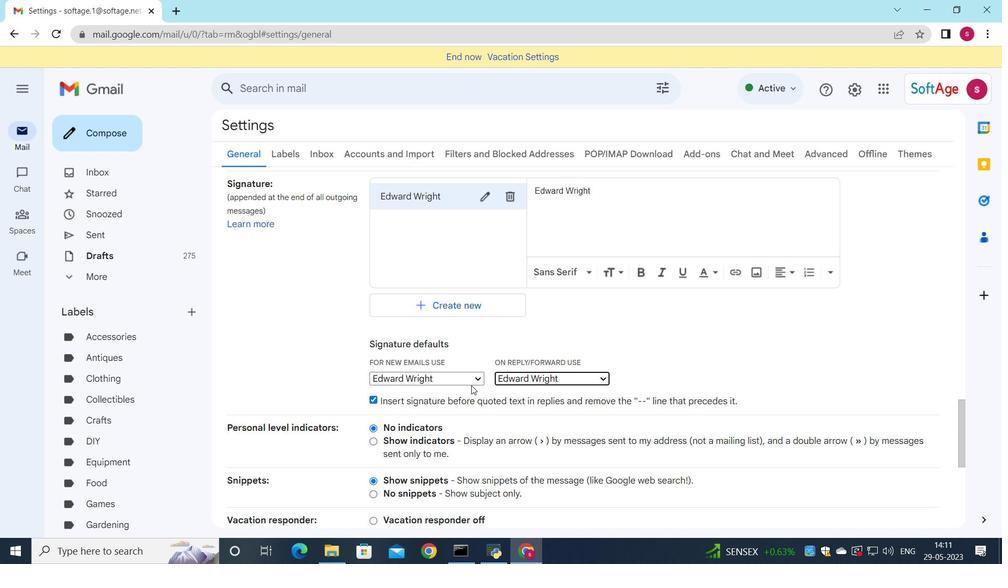 
Action: Mouse scrolled (469, 383) with delta (0, 0)
Screenshot: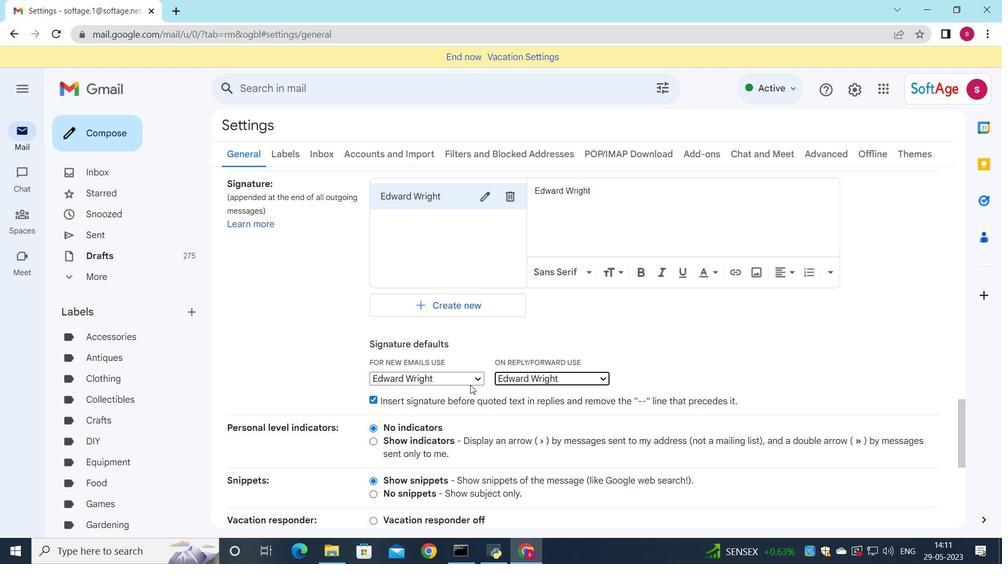 
Action: Mouse scrolled (469, 383) with delta (0, 0)
Screenshot: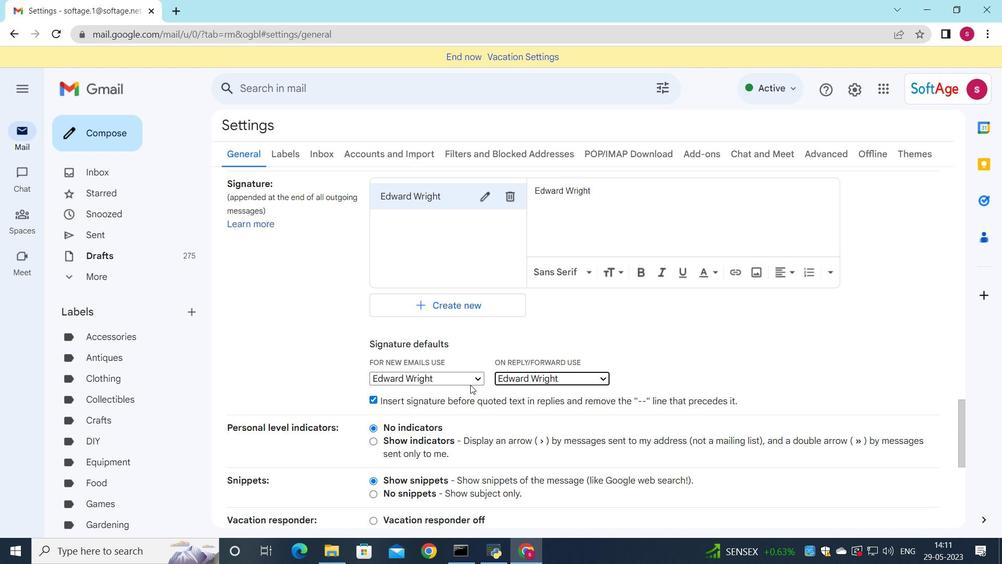 
Action: Mouse moved to (469, 384)
Screenshot: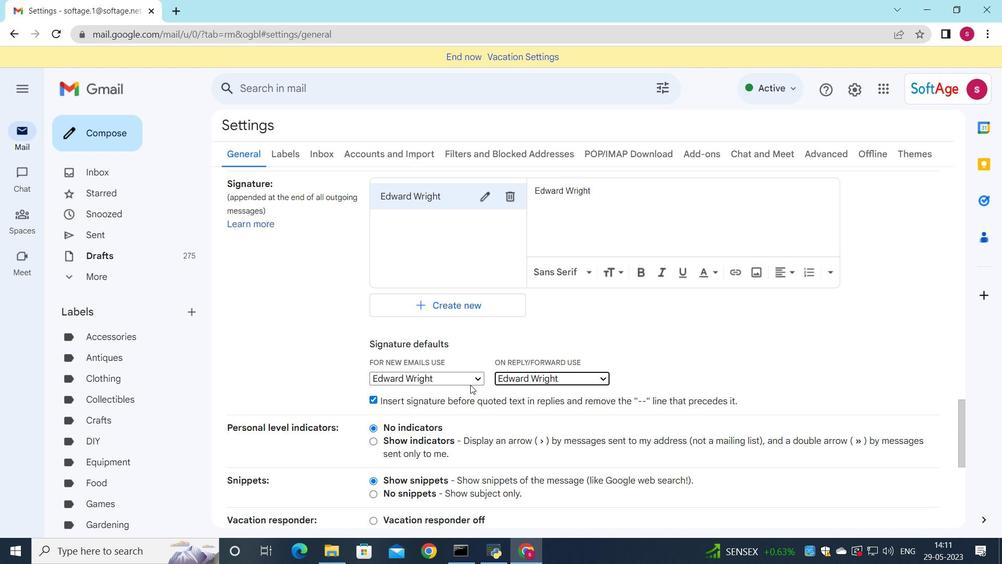 
Action: Mouse scrolled (469, 383) with delta (0, 0)
Screenshot: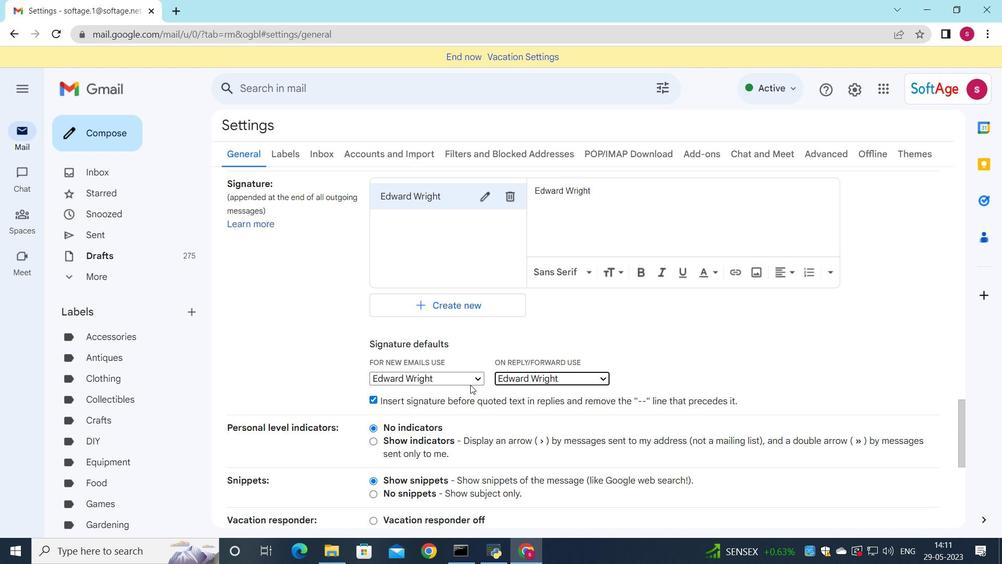 
Action: Mouse moved to (465, 383)
Screenshot: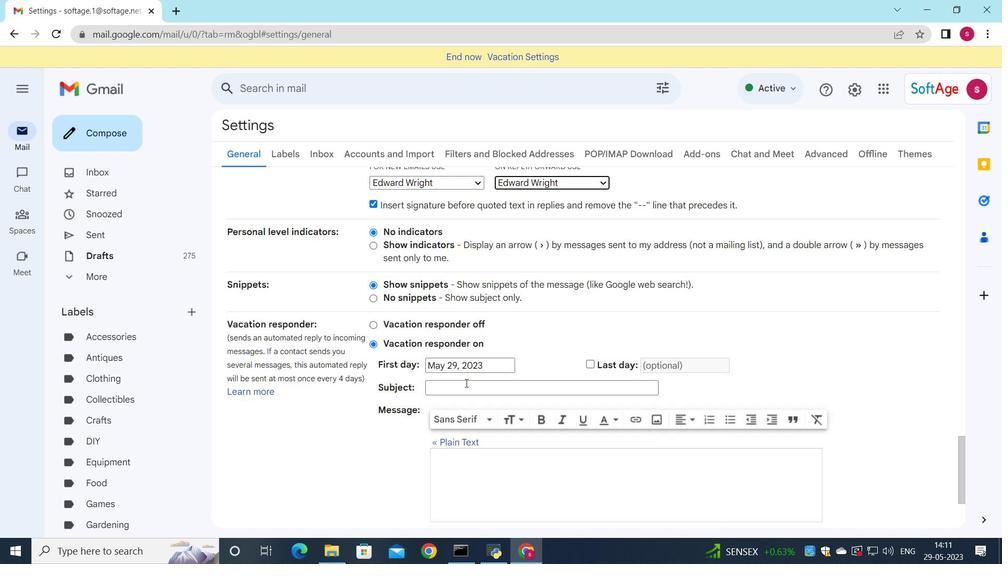 
Action: Mouse scrolled (465, 382) with delta (0, 0)
Screenshot: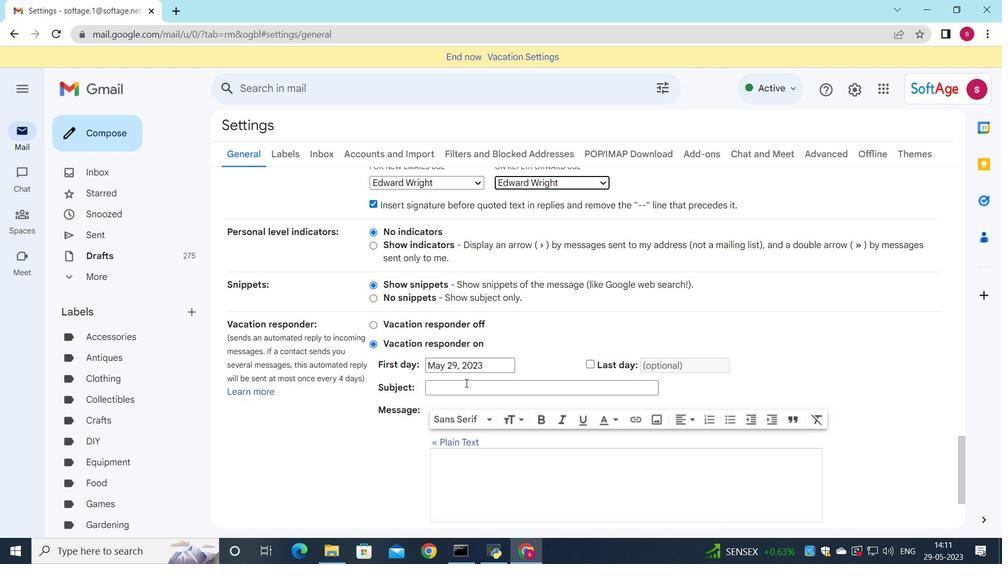 
Action: Mouse moved to (464, 383)
Screenshot: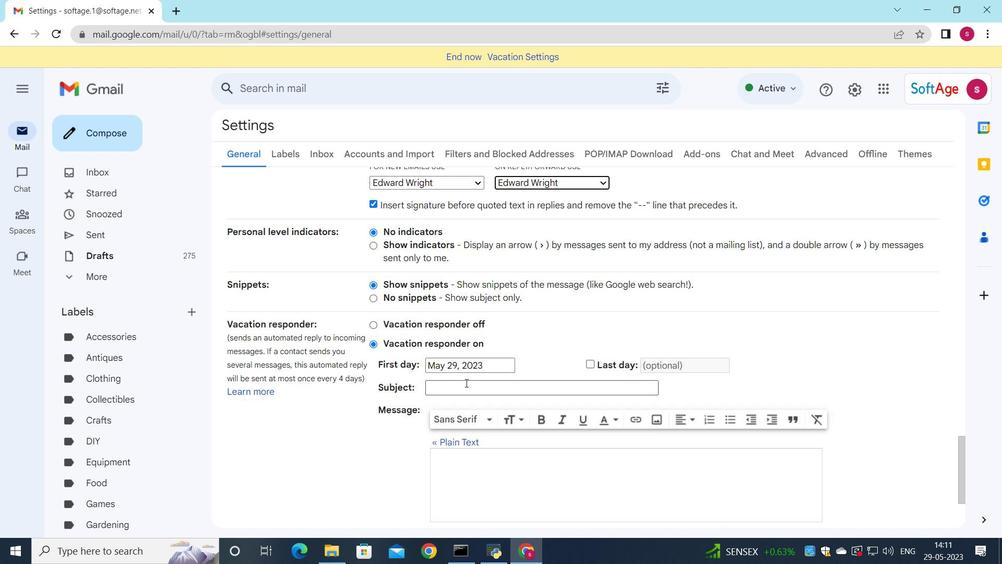 
Action: Mouse scrolled (464, 382) with delta (0, 0)
Screenshot: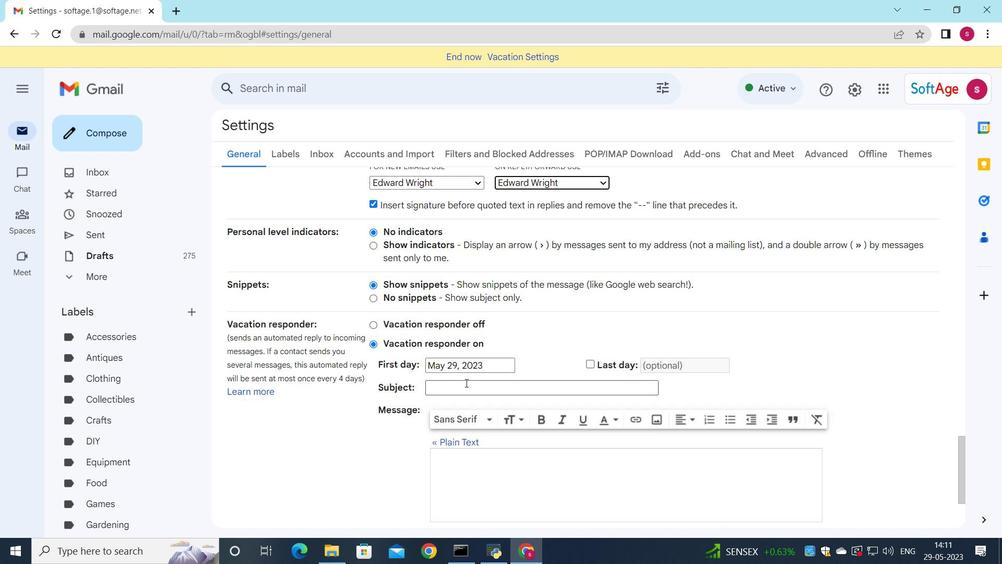 
Action: Mouse scrolled (464, 382) with delta (0, 0)
Screenshot: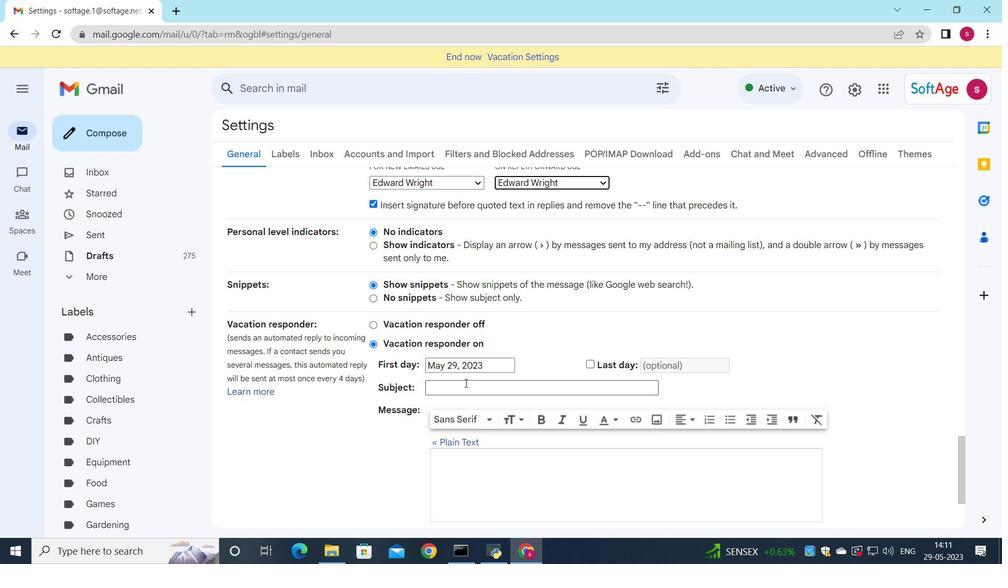 
Action: Mouse moved to (551, 451)
Screenshot: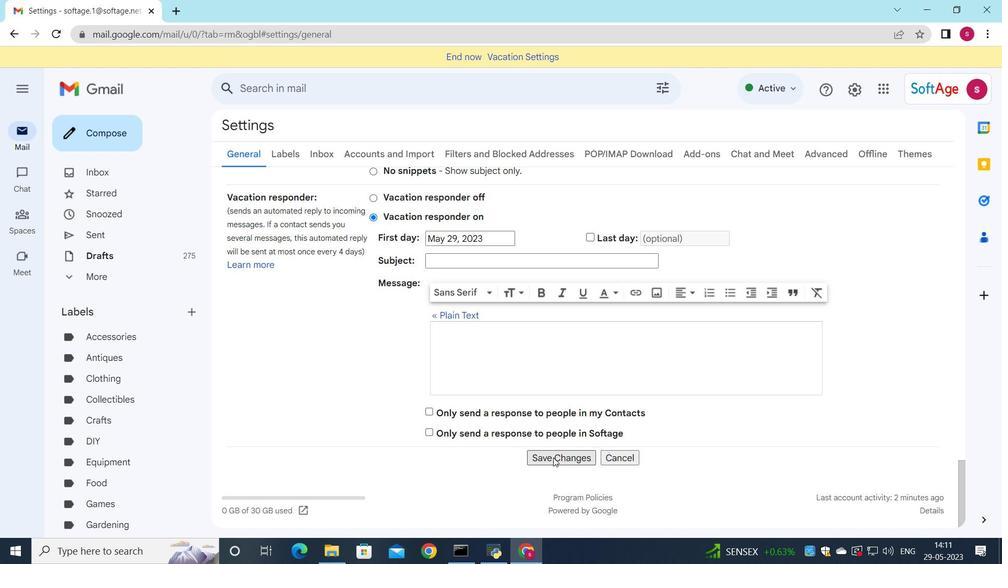 
Action: Mouse pressed left at (551, 451)
Screenshot: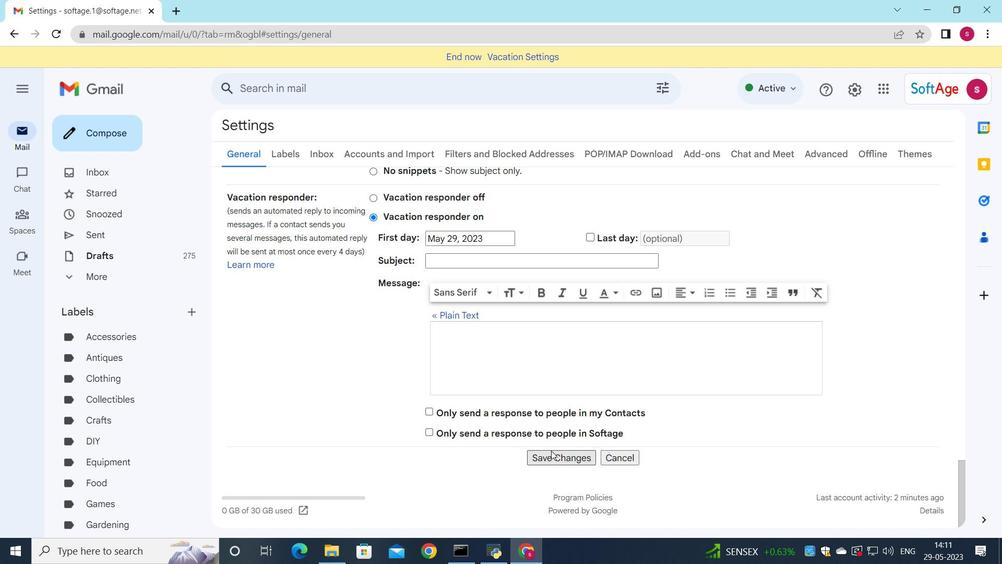 
Action: Mouse moved to (105, 141)
Screenshot: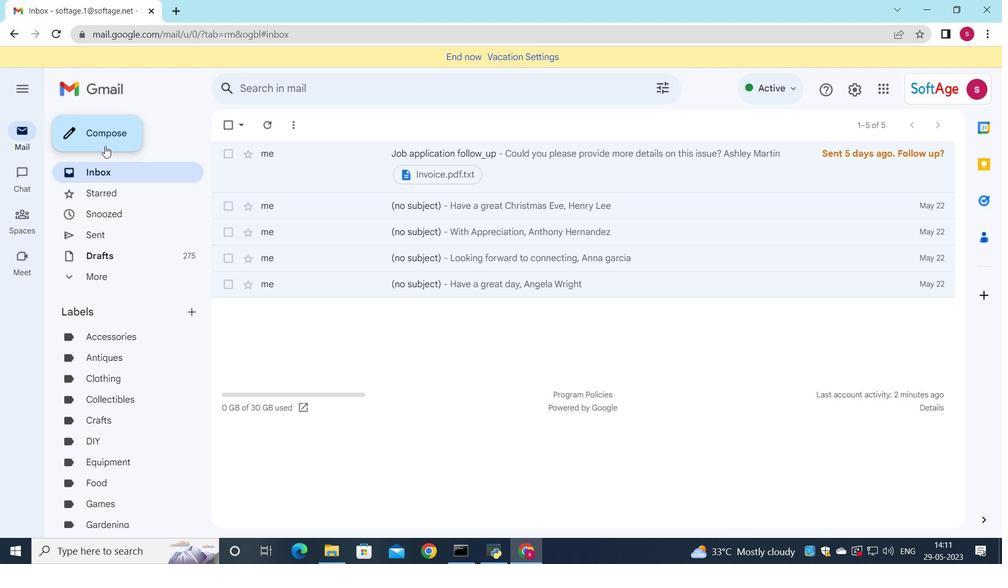 
Action: Mouse pressed left at (105, 141)
Screenshot: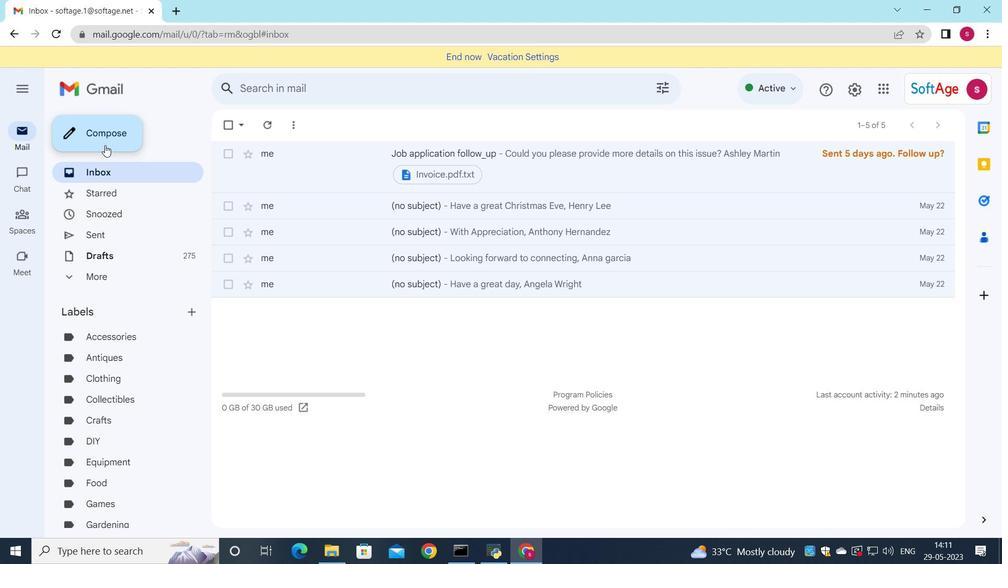 
Action: Mouse moved to (677, 247)
Screenshot: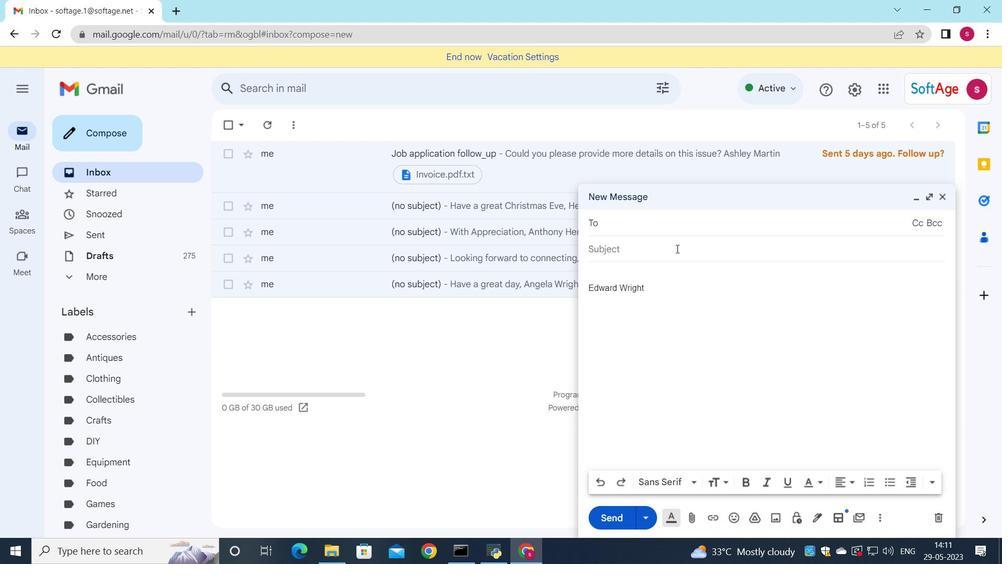 
Action: Key pressed <Key.down><Key.down><Key.down><Key.down><Key.enter><Key.down><Key.down><Key.down><Key.down><Key.down><Key.enter>
Screenshot: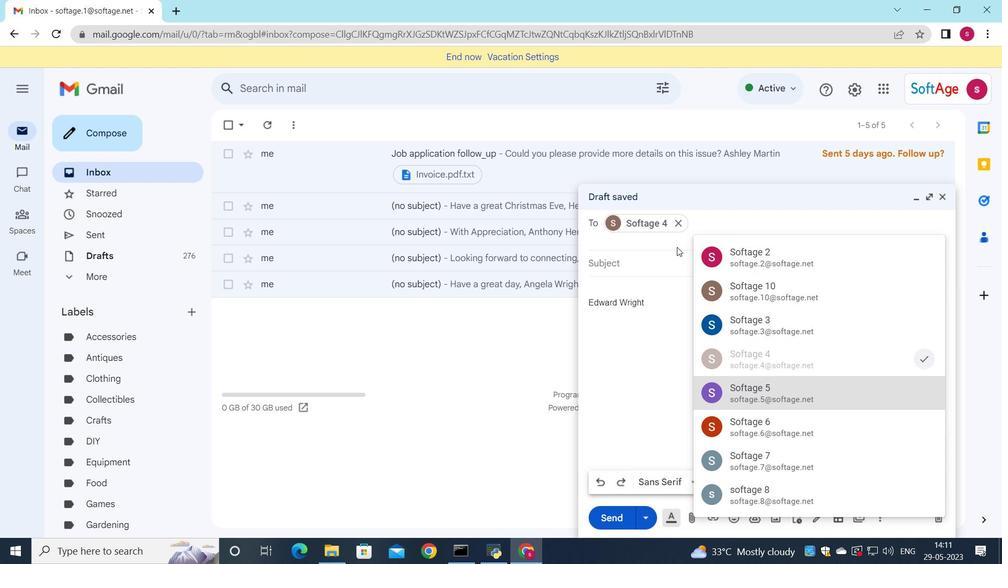 
Action: Mouse moved to (913, 240)
Screenshot: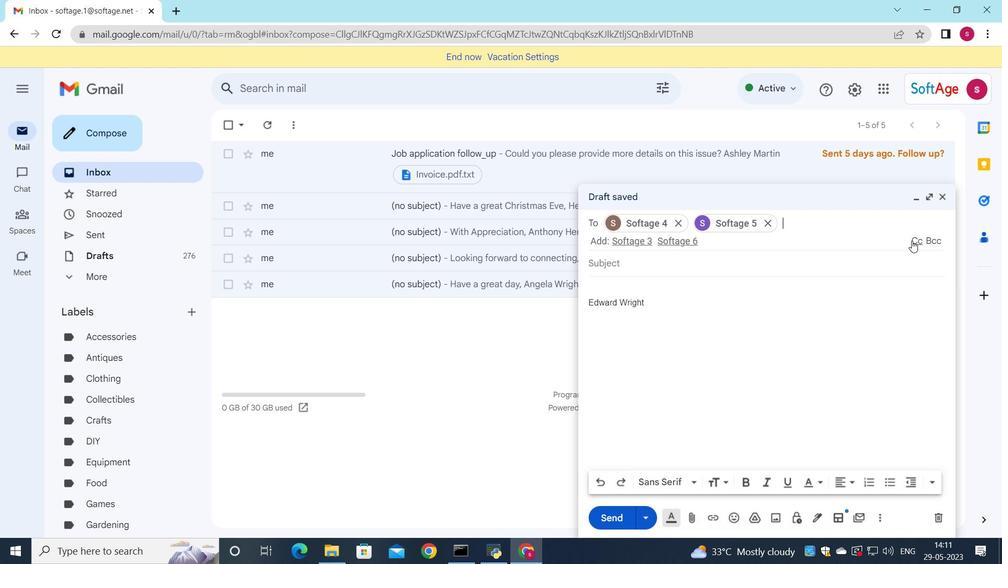 
Action: Mouse pressed left at (913, 240)
Screenshot: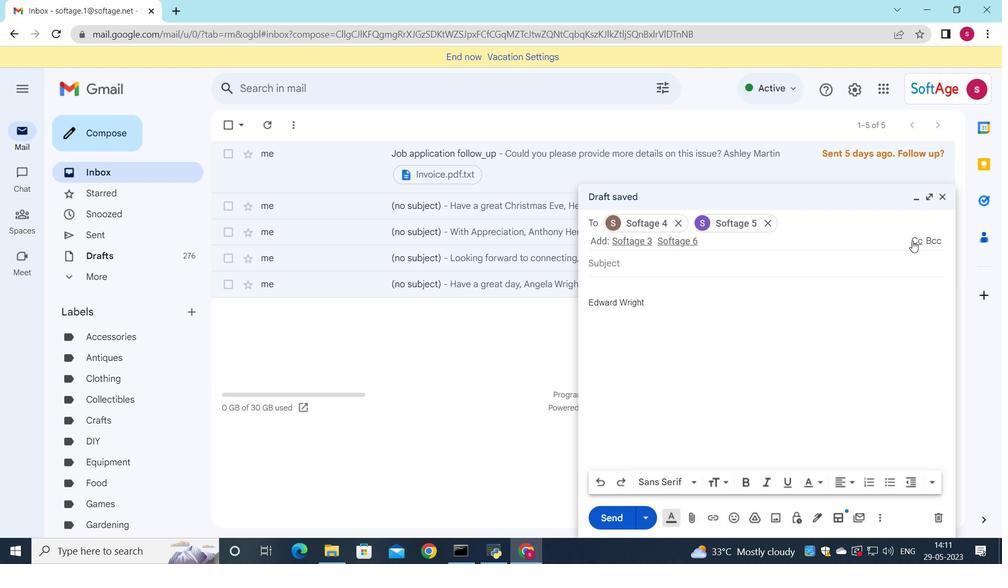 
Action: Key pressed <Key.down><Key.down><Key.down><Key.down><Key.down><Key.down><Key.enter>
Screenshot: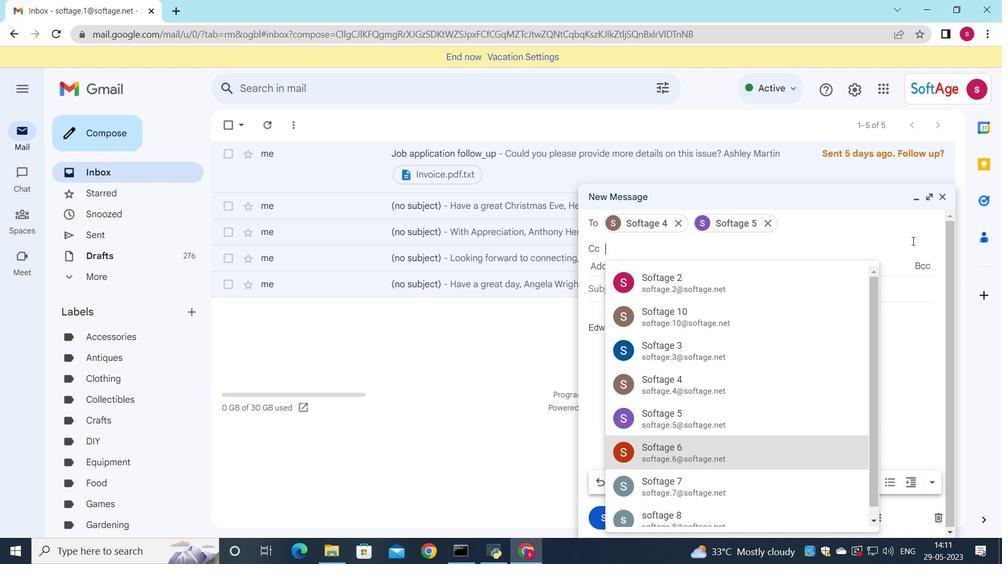 
Action: Mouse moved to (681, 283)
Screenshot: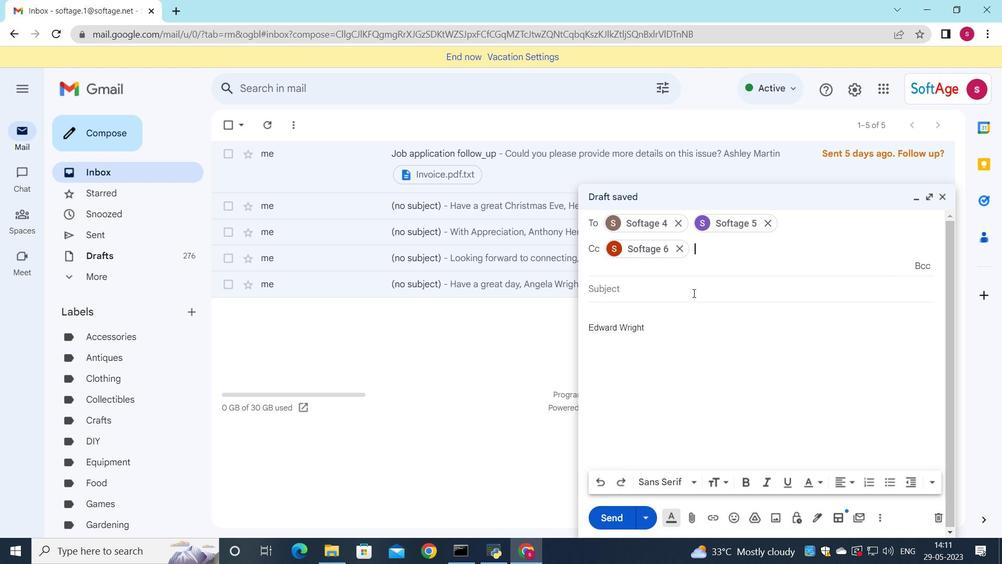 
Action: Mouse pressed left at (681, 283)
Screenshot: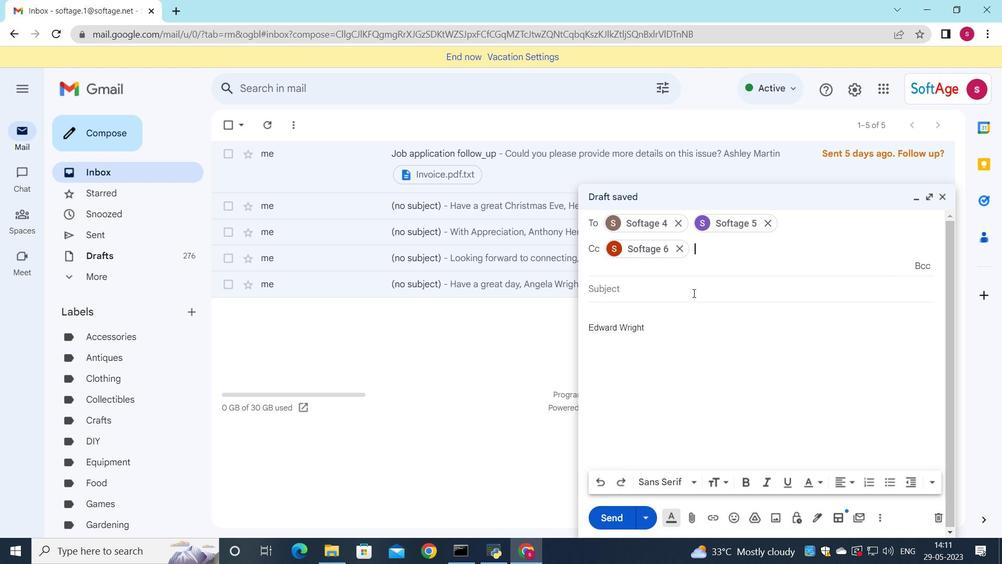 
Action: Key pressed <Key.shift>Request<Key.space>for<Key.space>a<Key.space>pay<Key.space>raise<Key.space>
Screenshot: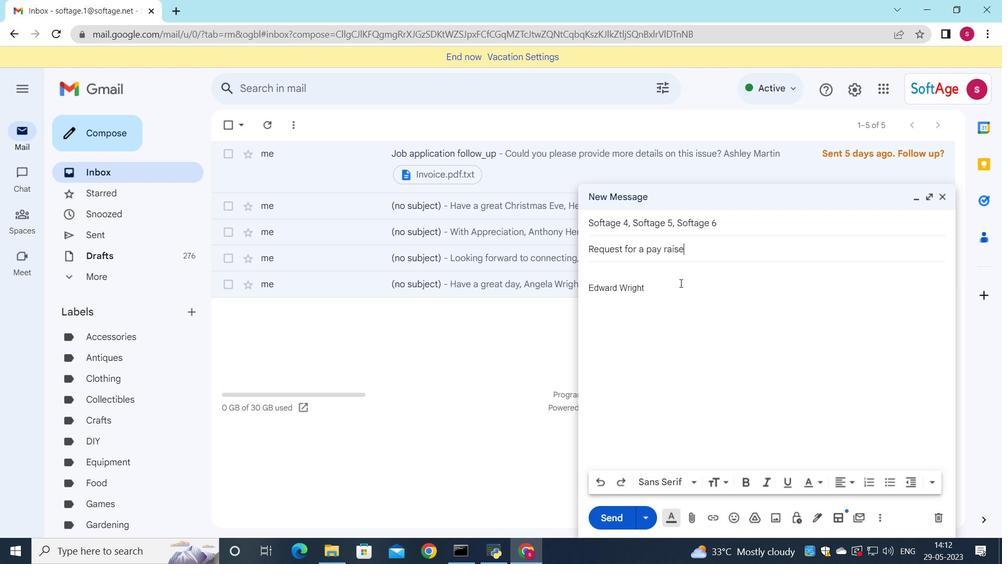 
Action: Mouse moved to (600, 276)
Screenshot: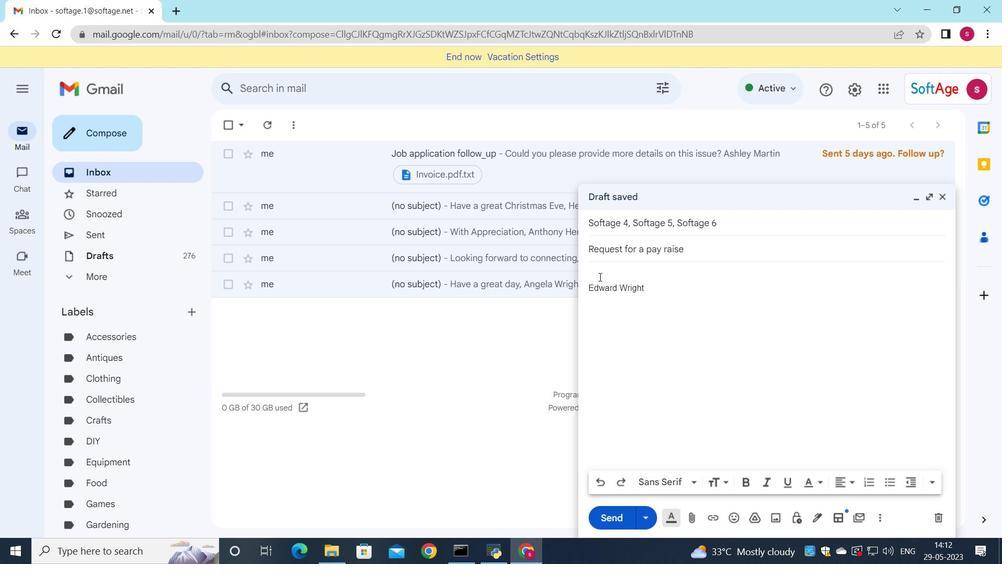 
Action: Mouse pressed left at (600, 276)
Screenshot: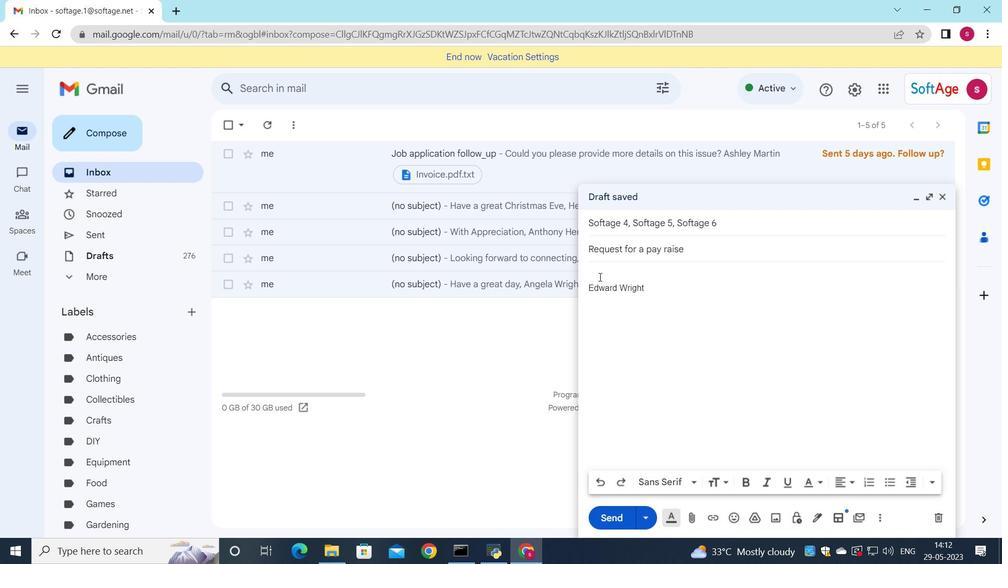 
Action: Mouse moved to (703, 255)
Screenshot: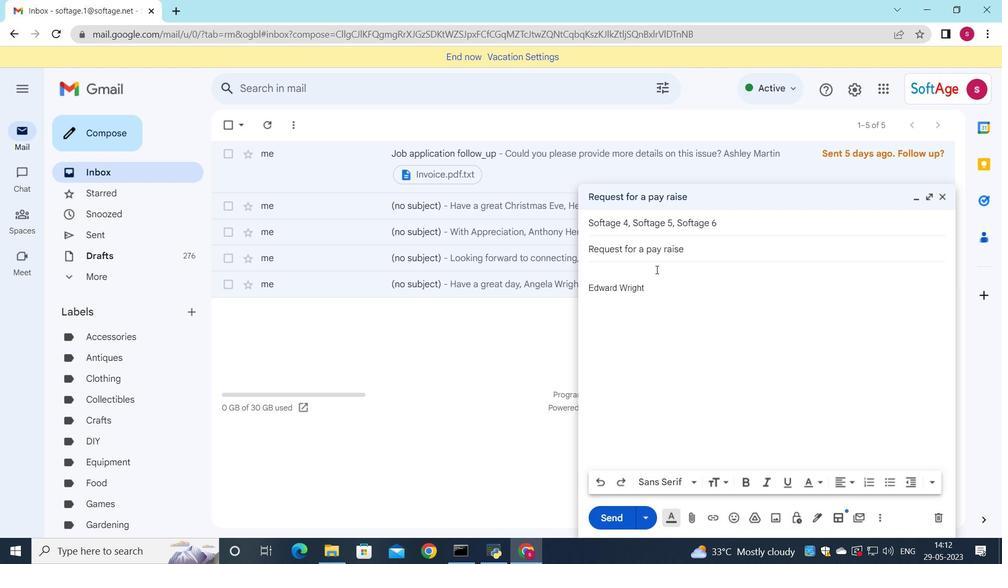 
Action: Key pressed <Key.shift>I<Key.space>appreciate<Key.space>your<Key.space>patiencea<Key.backspace><Key.space>and<Key.space>understanding<Key.space>in<Key.space>this<Key.space>matter.
Screenshot: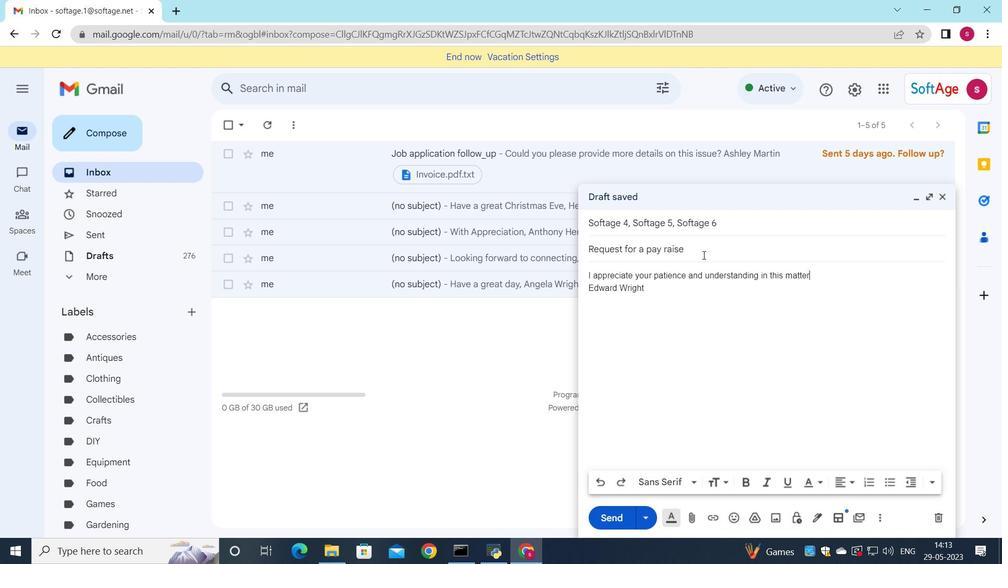 
Action: Mouse moved to (588, 276)
Screenshot: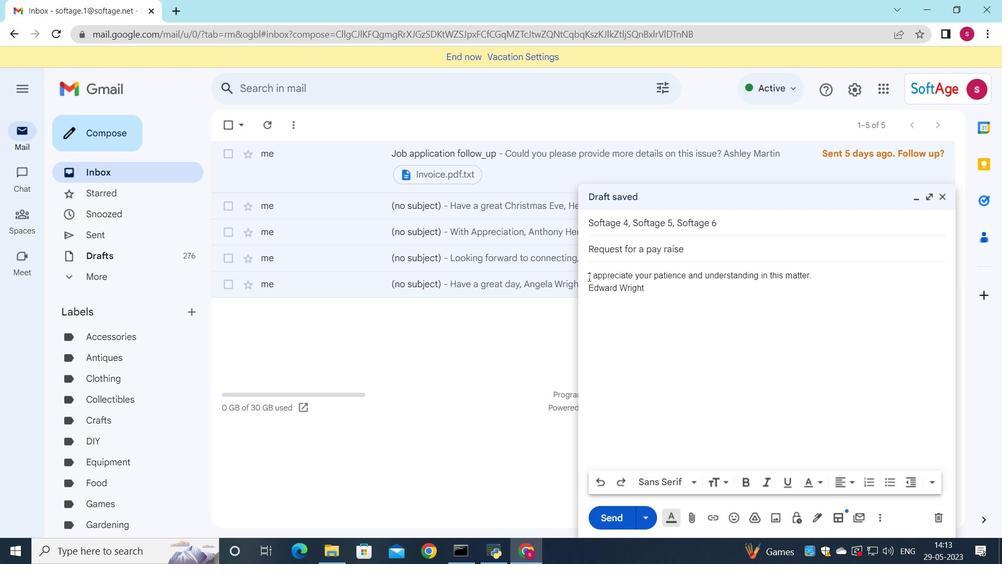 
Action: Mouse pressed left at (588, 276)
Screenshot: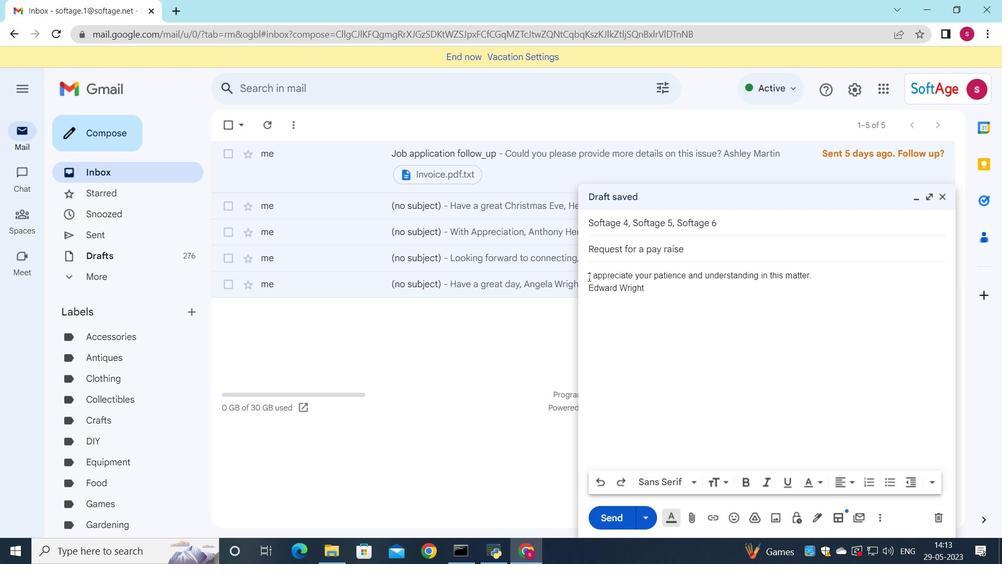 
Action: Mouse moved to (728, 485)
Screenshot: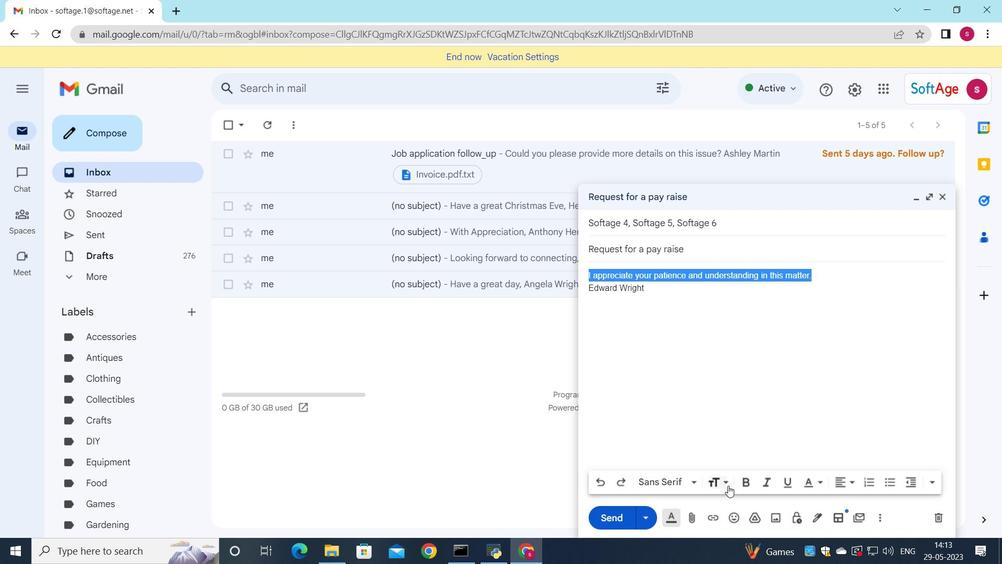 
Action: Mouse pressed left at (728, 485)
Screenshot: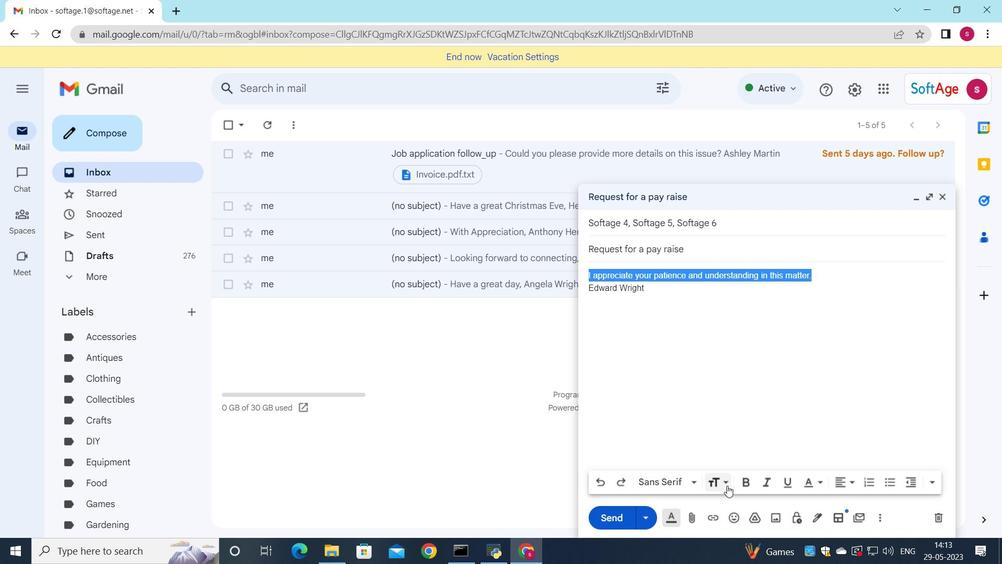 
Action: Mouse moved to (750, 437)
Screenshot: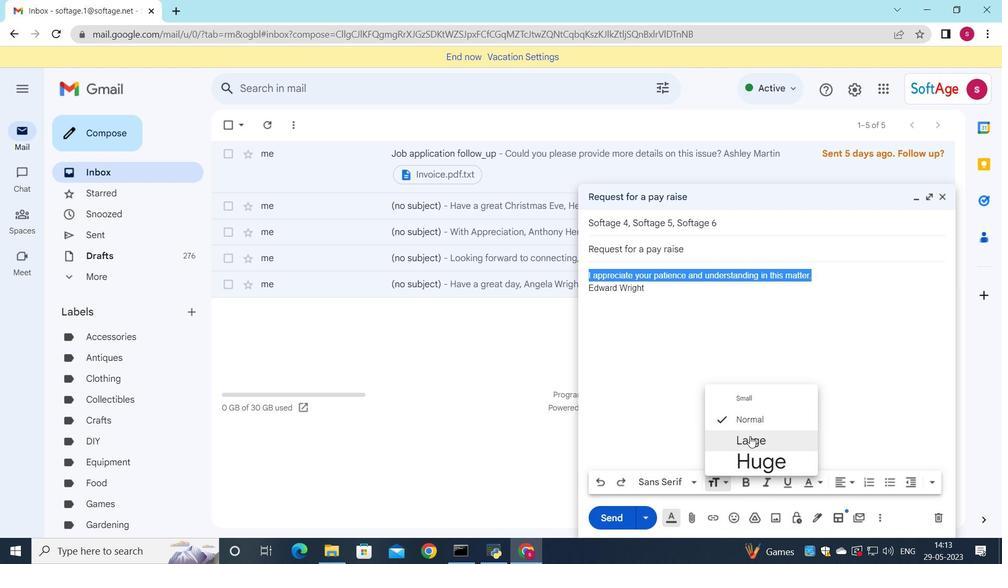 
Action: Mouse pressed left at (750, 437)
Screenshot: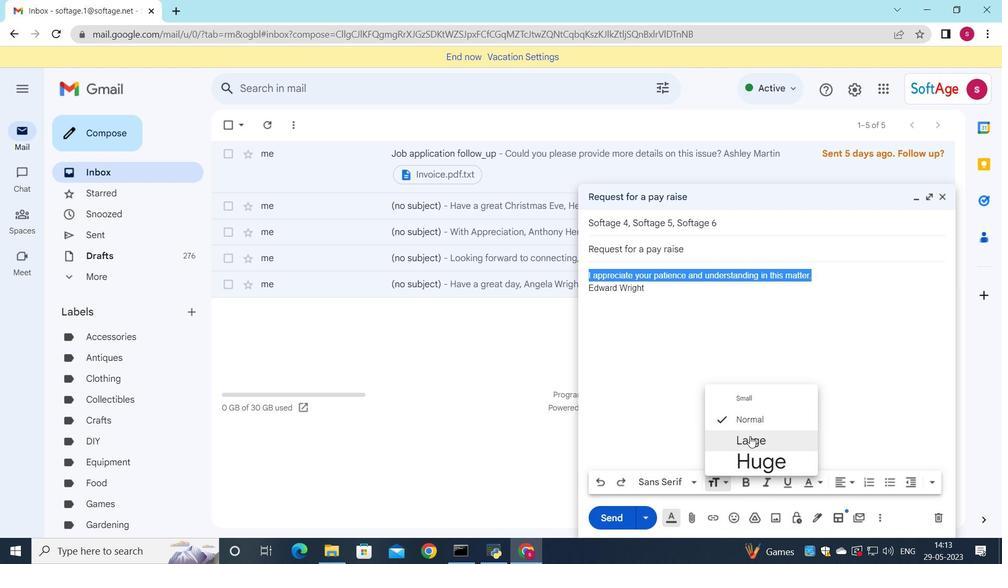 
Action: Mouse moved to (855, 484)
Screenshot: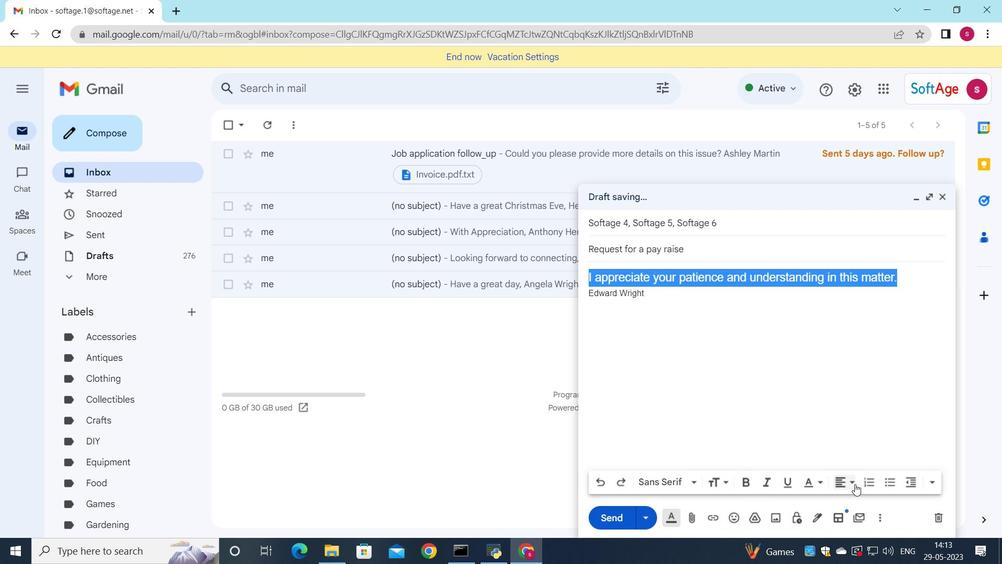 
Action: Mouse pressed left at (855, 484)
Screenshot: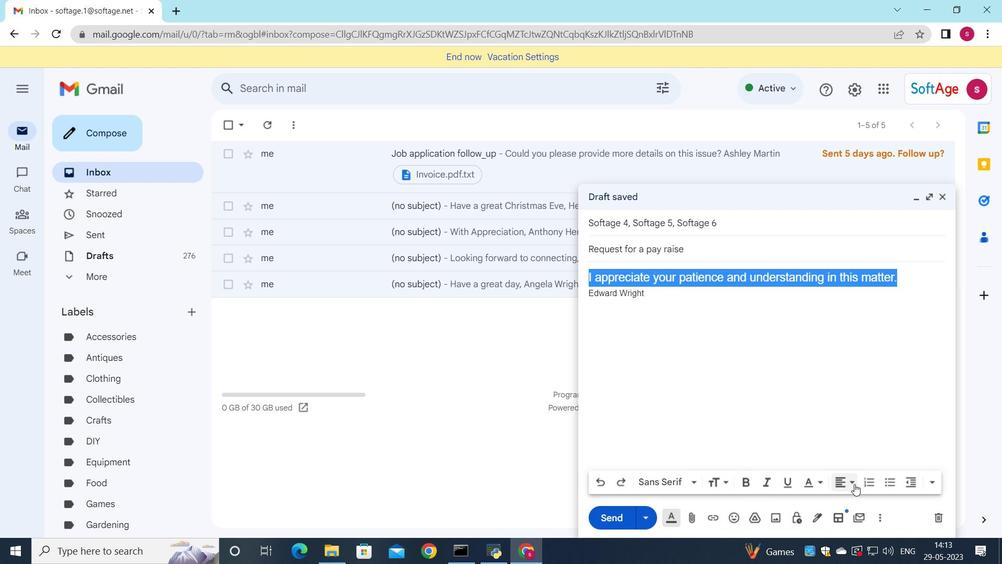 
Action: Mouse moved to (842, 446)
Screenshot: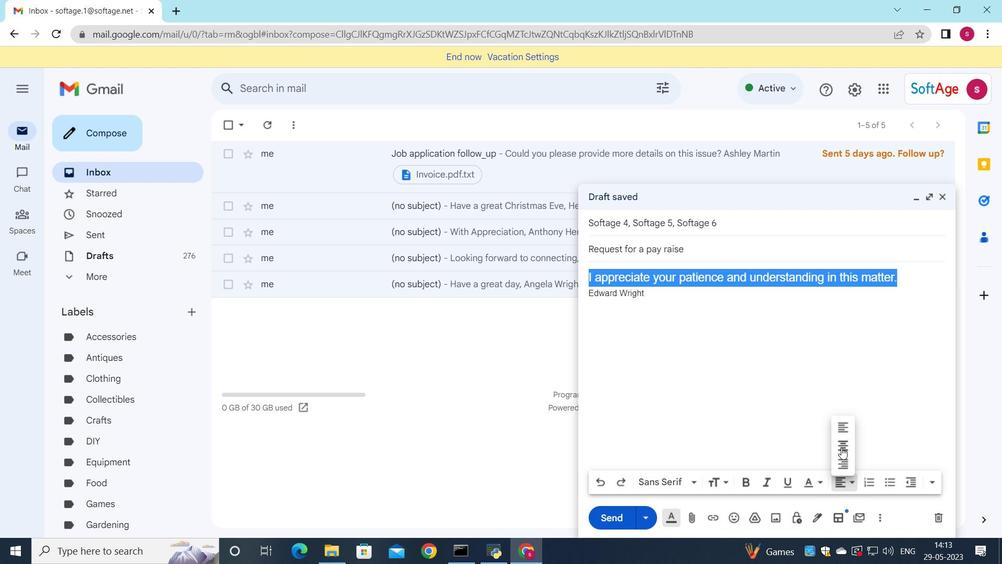 
Action: Mouse pressed left at (842, 446)
Screenshot: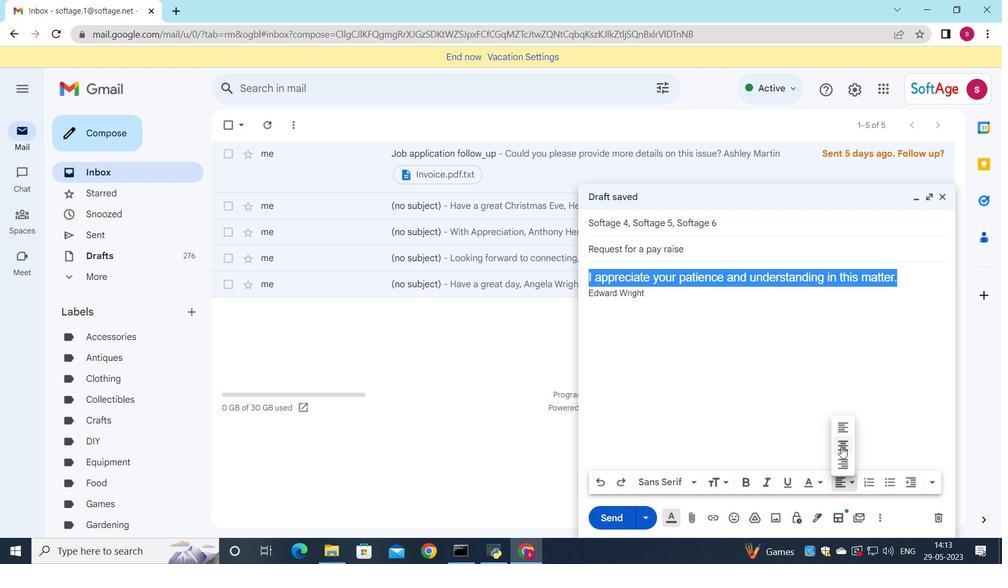 
Action: Mouse moved to (614, 513)
Screenshot: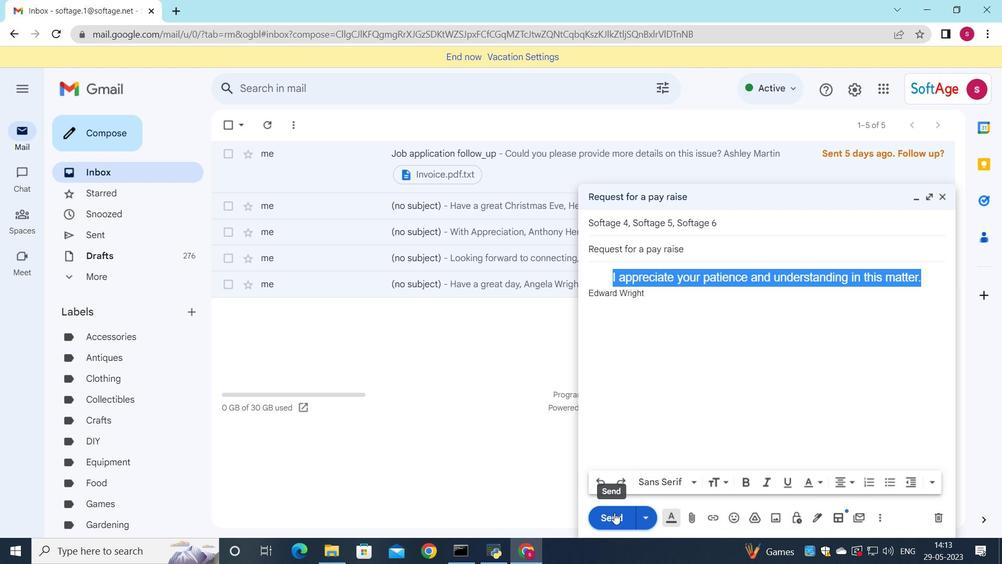 
Action: Mouse pressed left at (614, 513)
Screenshot: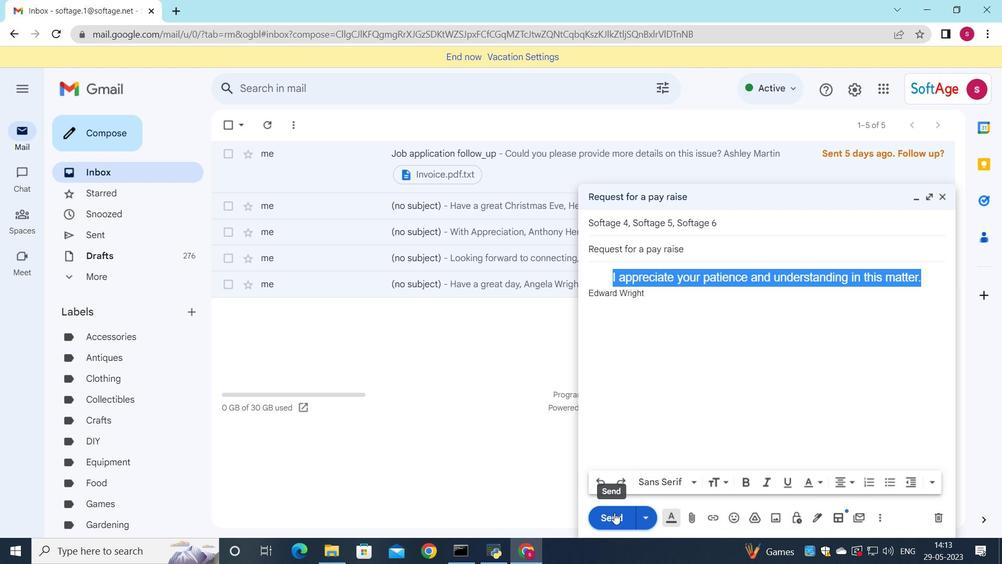 
Action: Mouse moved to (86, 233)
Screenshot: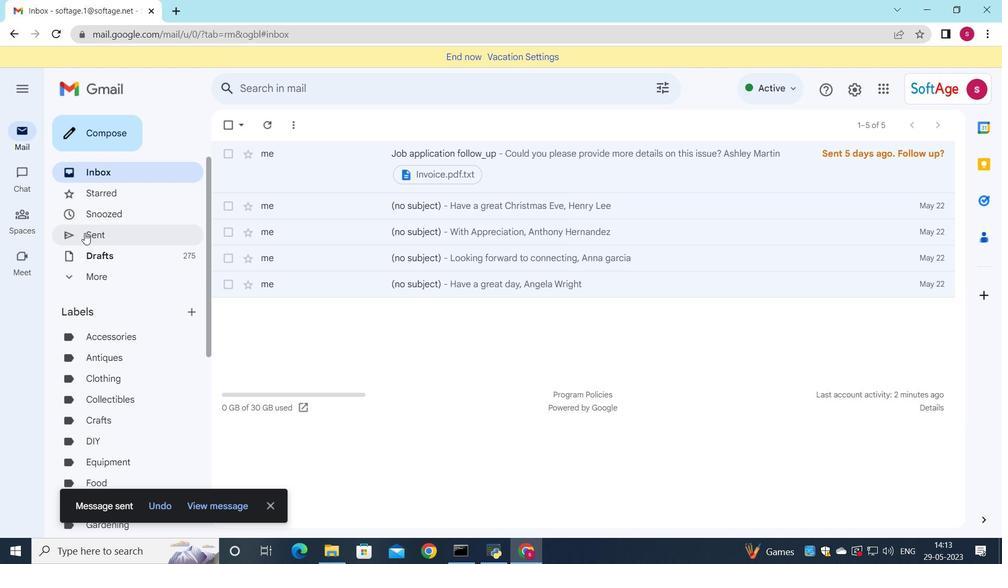 
Action: Mouse pressed left at (86, 233)
Screenshot: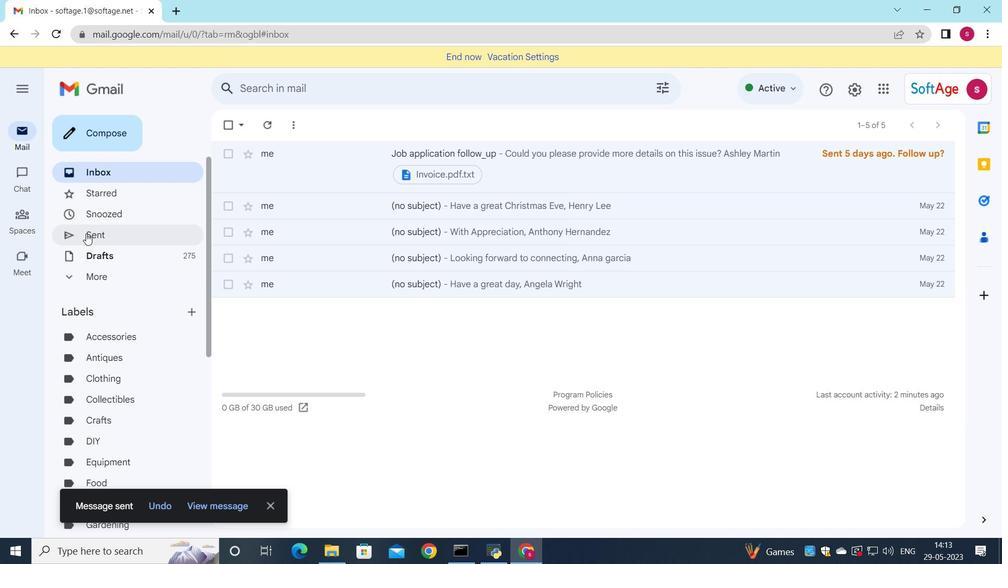 
Action: Mouse moved to (584, 195)
Screenshot: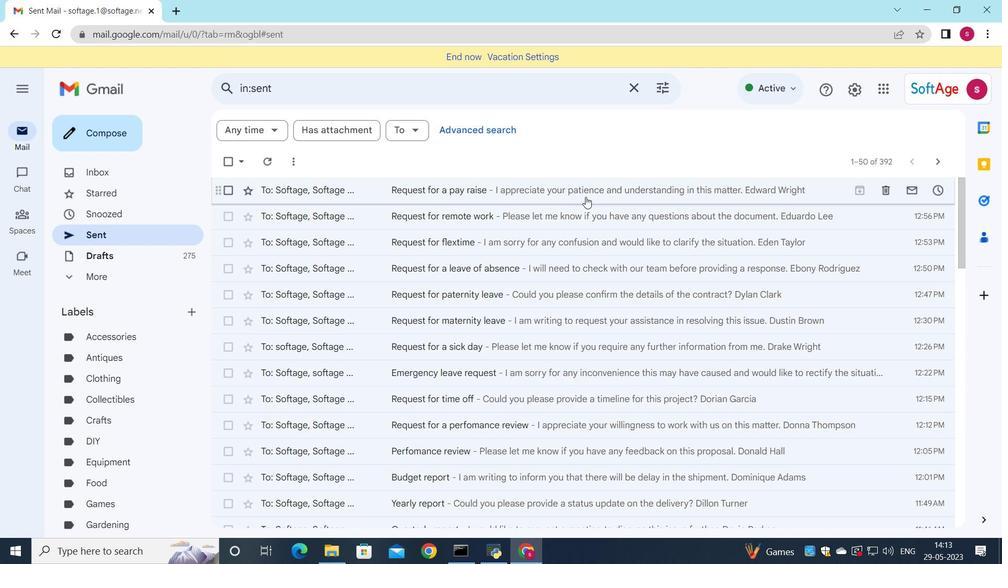 
Action: Mouse pressed left at (584, 195)
Screenshot: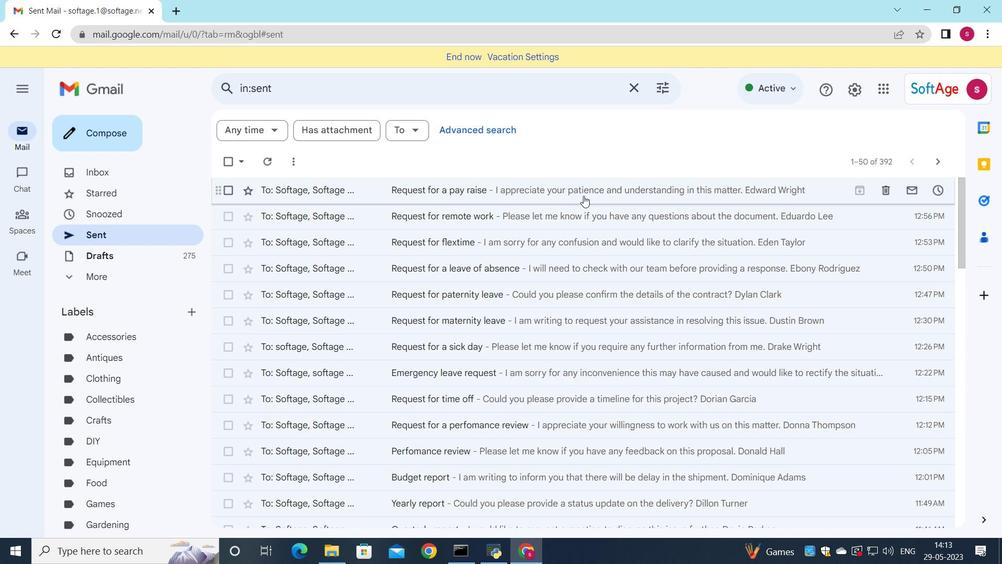
Action: Mouse moved to (764, 156)
Screenshot: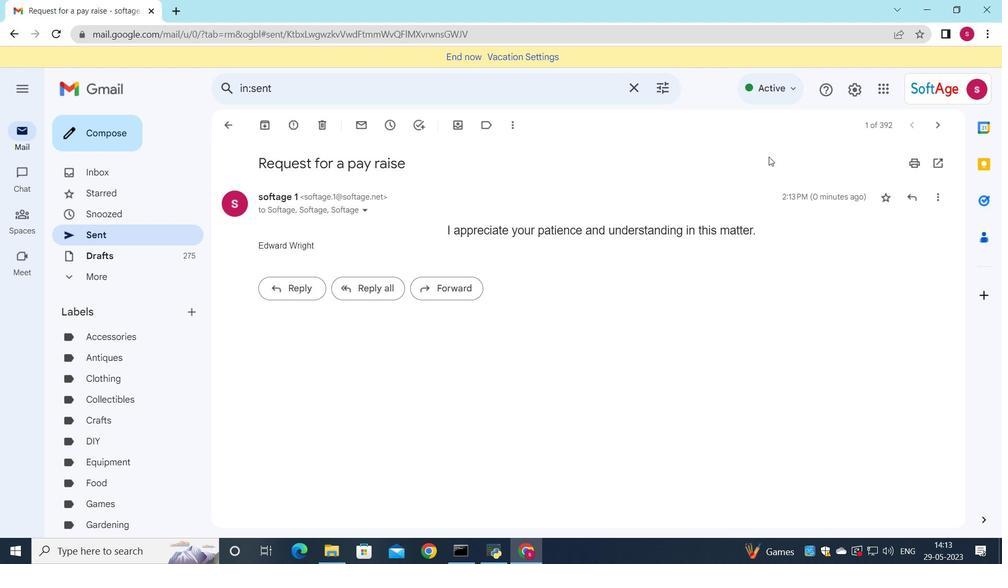 
